 Task: Find connections with filter location Passo Fundo with filter topic #marketing with filter profile language Potuguese with filter current company Herbalife International India Pvt. Ltd. with filter school National Institute of Fashion Technology Delhi with filter industry Wholesale with filter service category Search Engine Marketing (SEM) with filter keywords title Beautician
Action: Mouse moved to (145, 371)
Screenshot: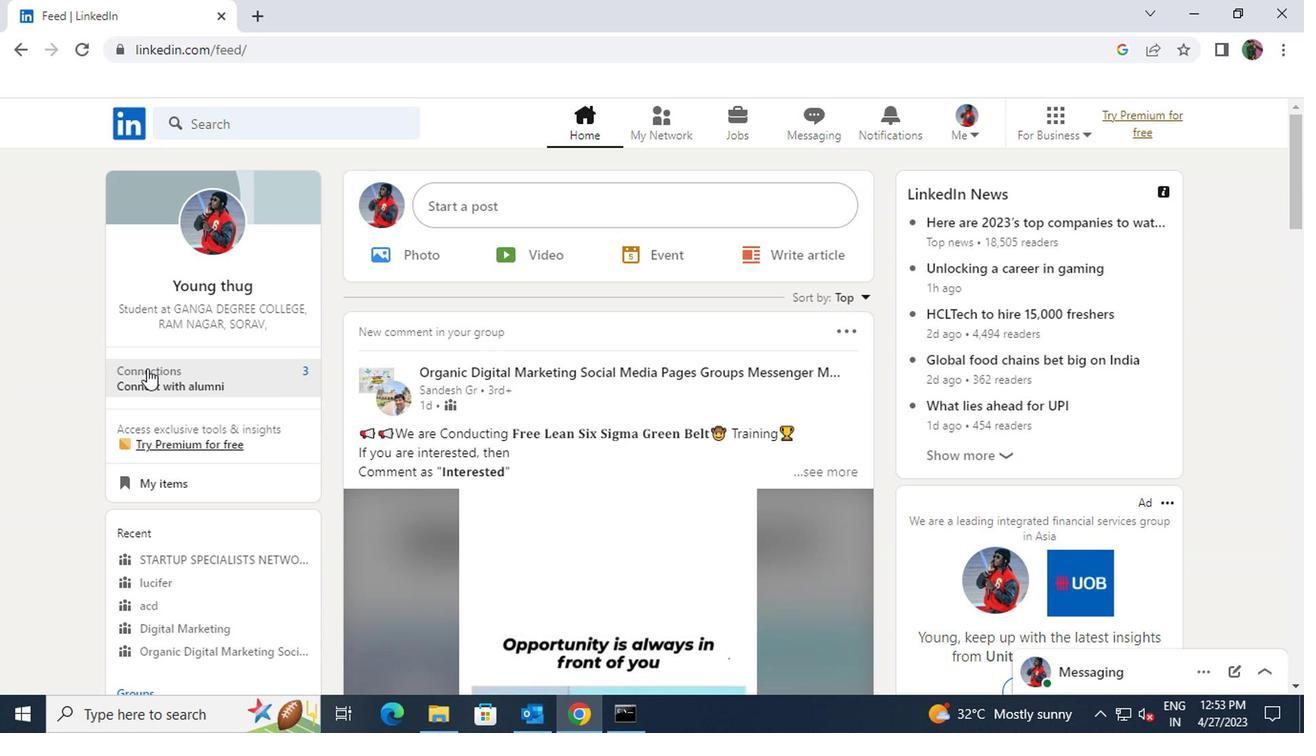 
Action: Mouse pressed left at (145, 371)
Screenshot: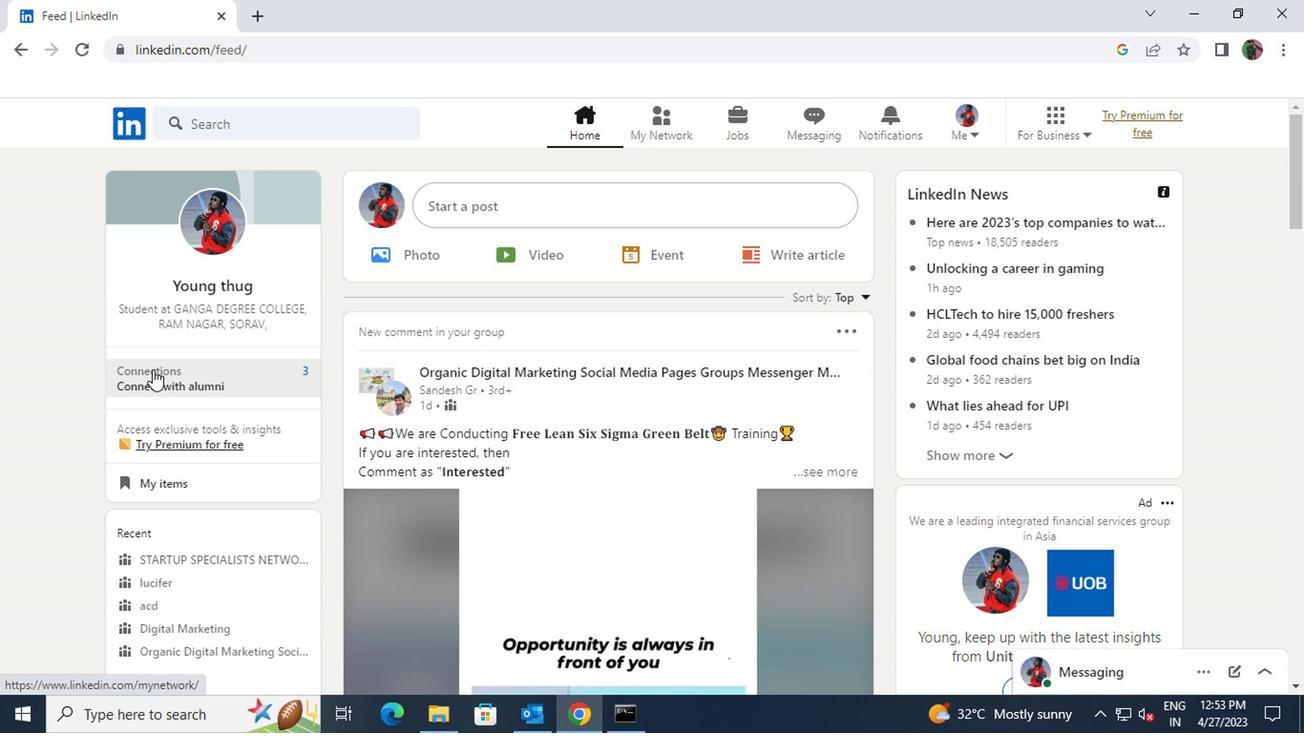 
Action: Mouse moved to (306, 234)
Screenshot: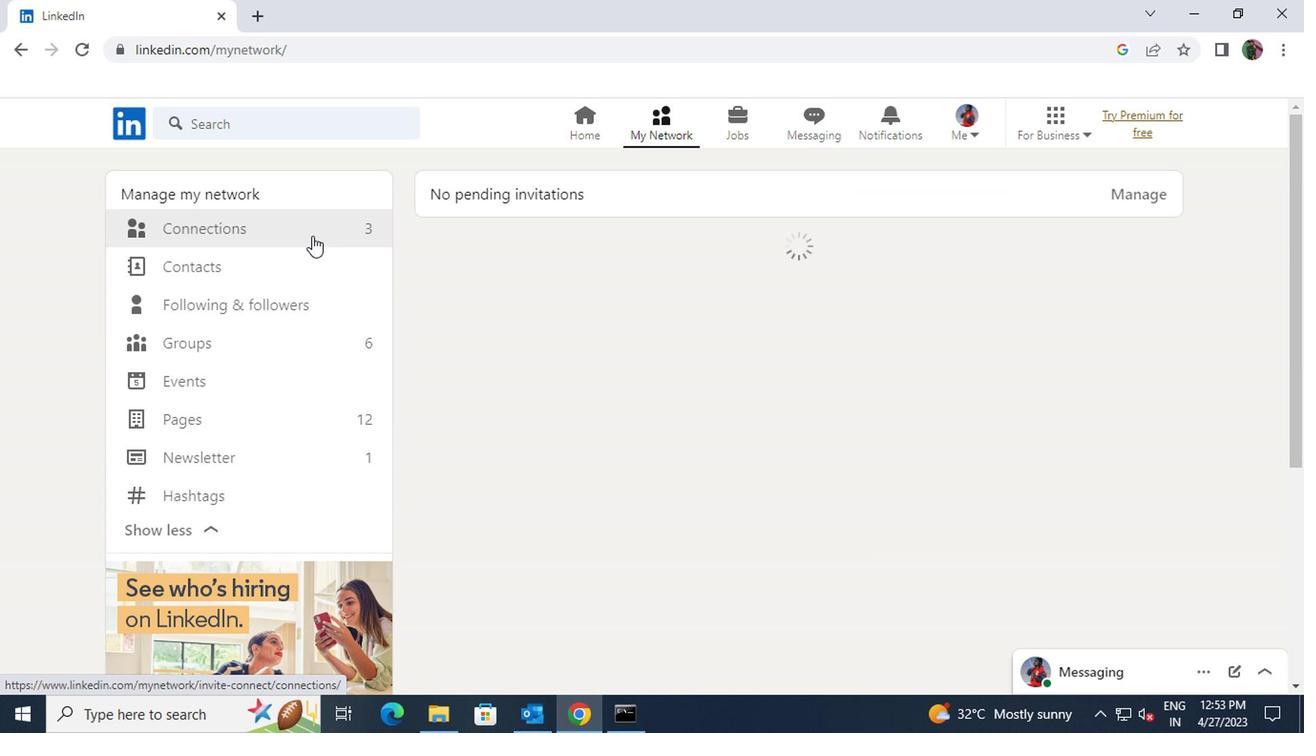 
Action: Mouse pressed left at (306, 234)
Screenshot: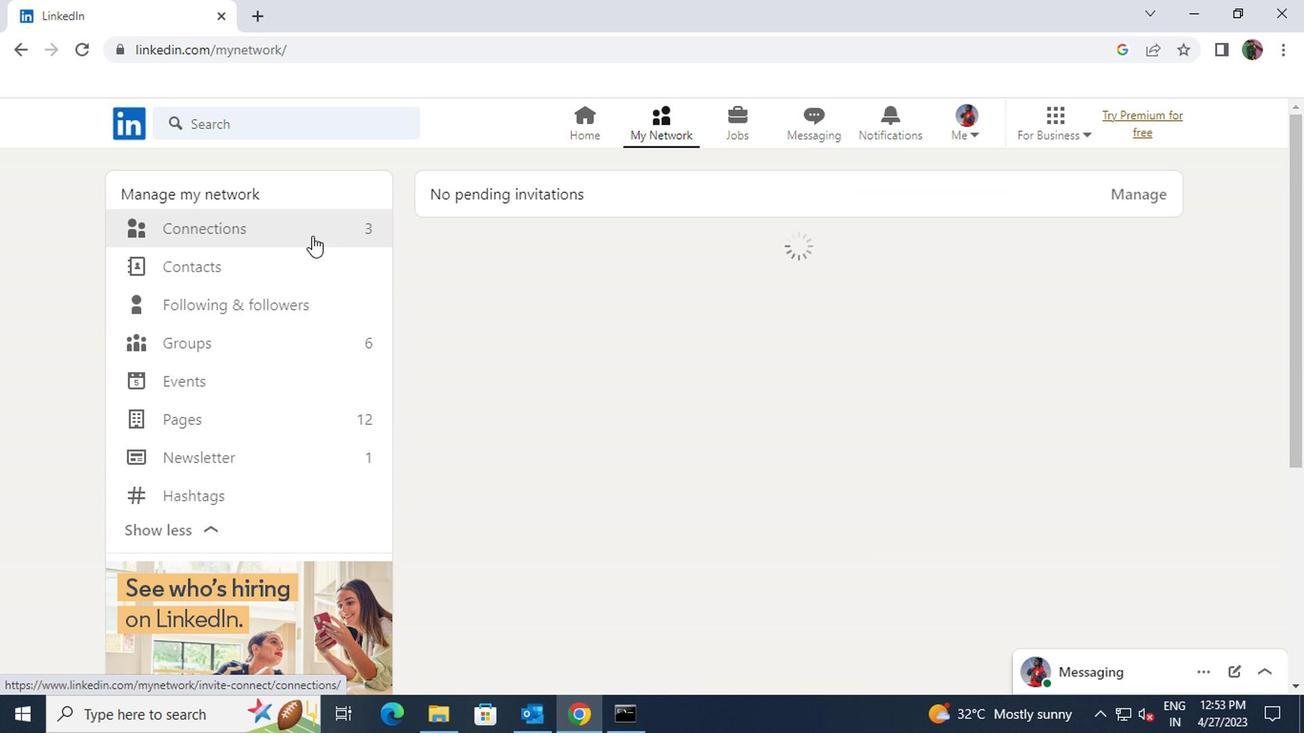 
Action: Mouse moved to (795, 230)
Screenshot: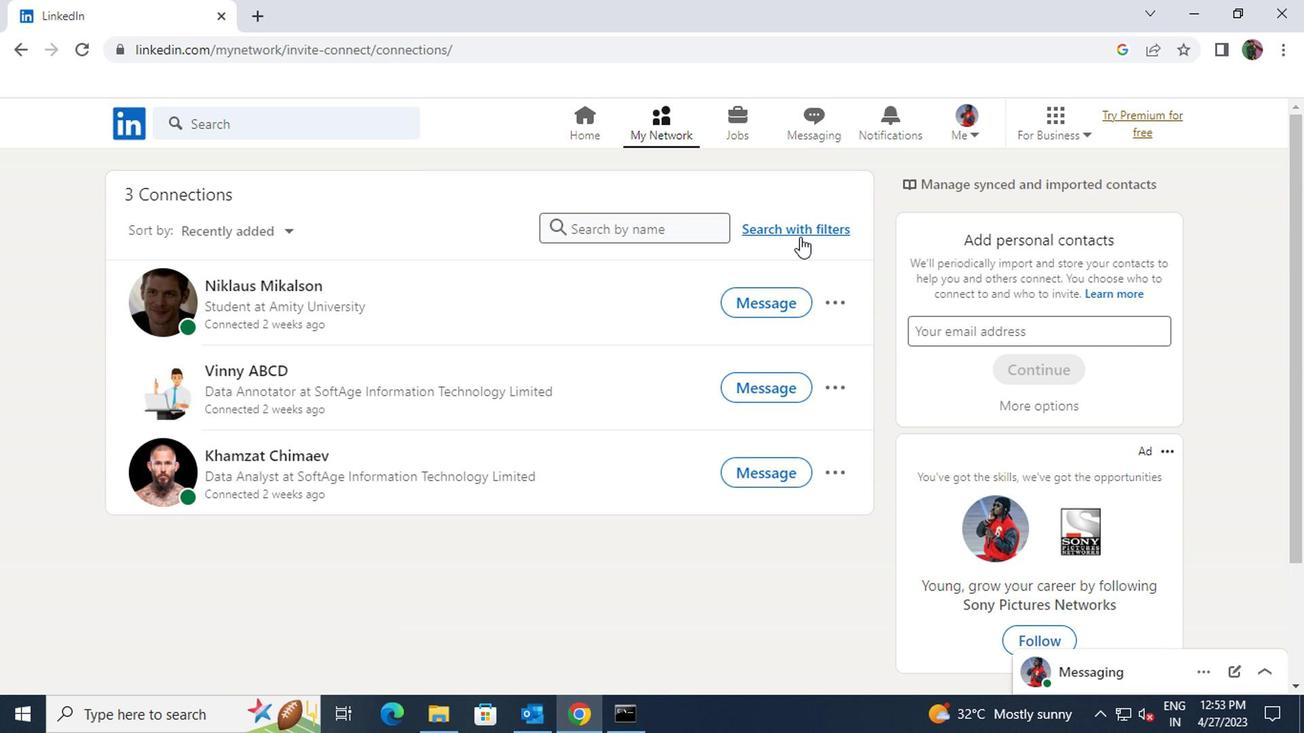 
Action: Mouse pressed left at (795, 230)
Screenshot: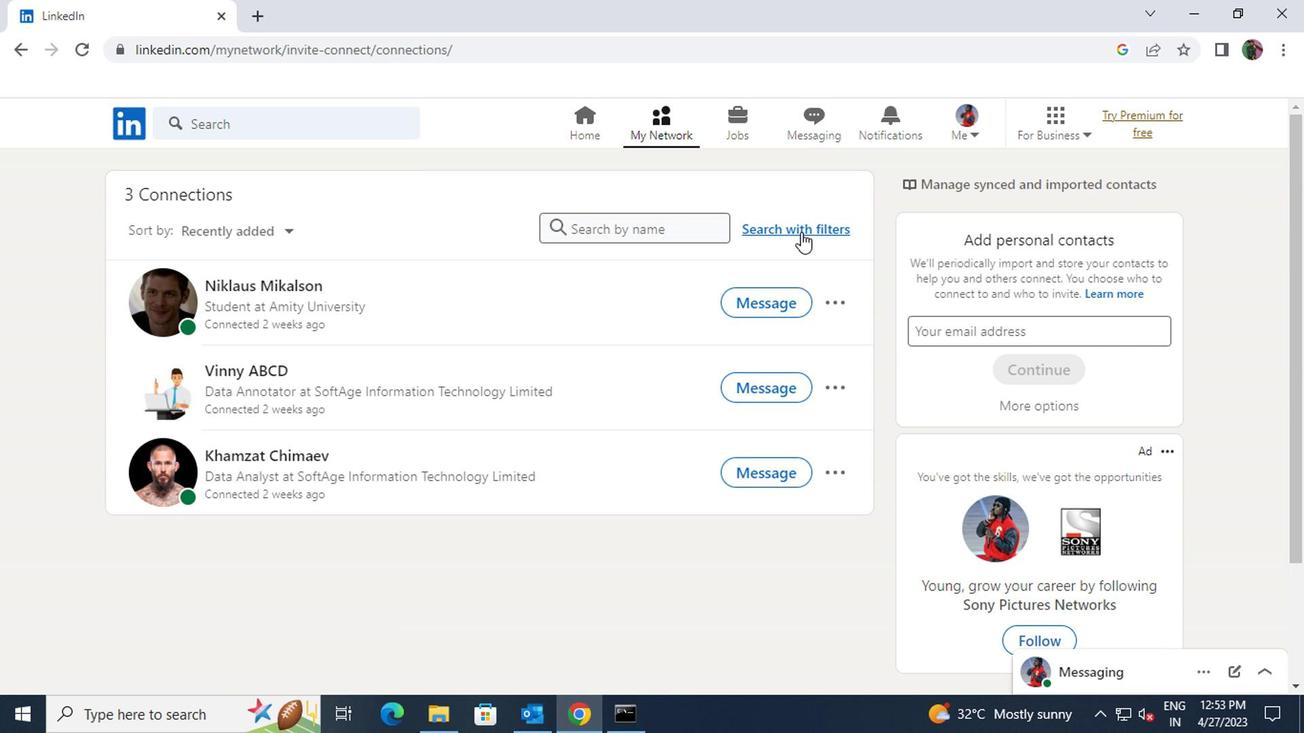 
Action: Mouse moved to (714, 173)
Screenshot: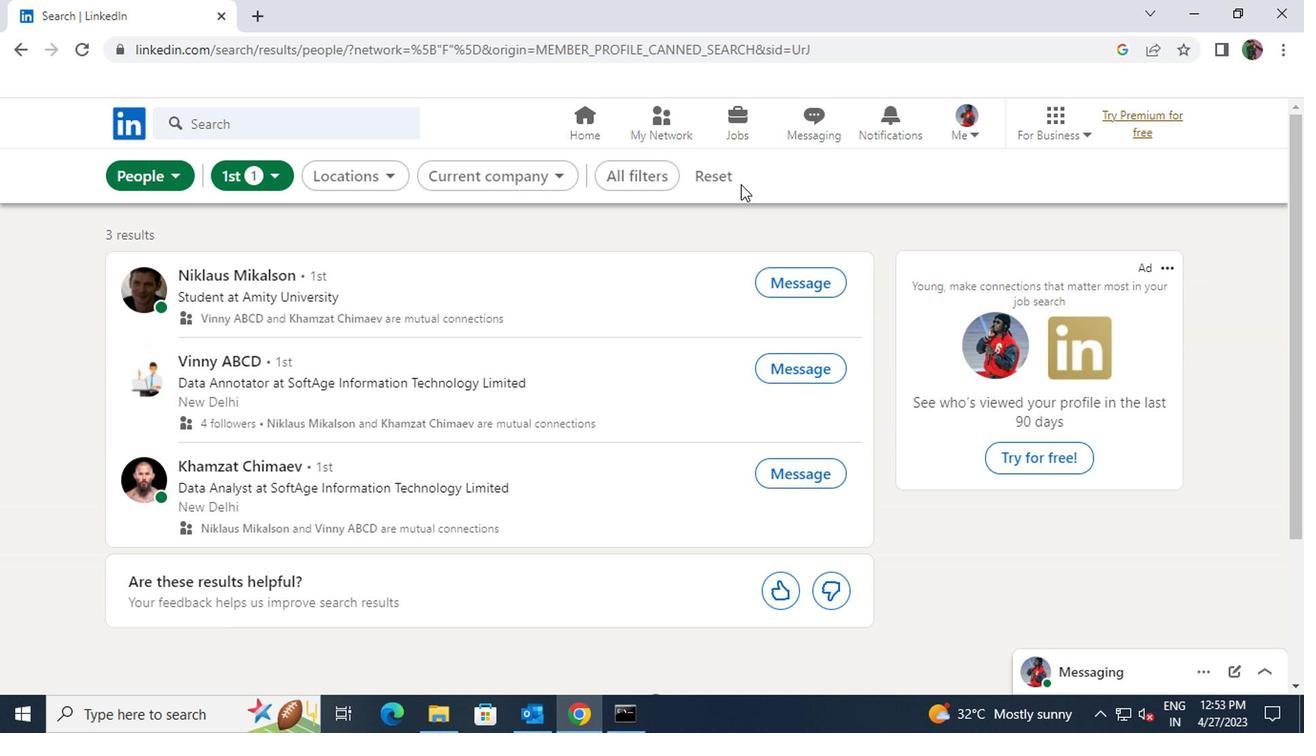 
Action: Mouse pressed left at (714, 173)
Screenshot: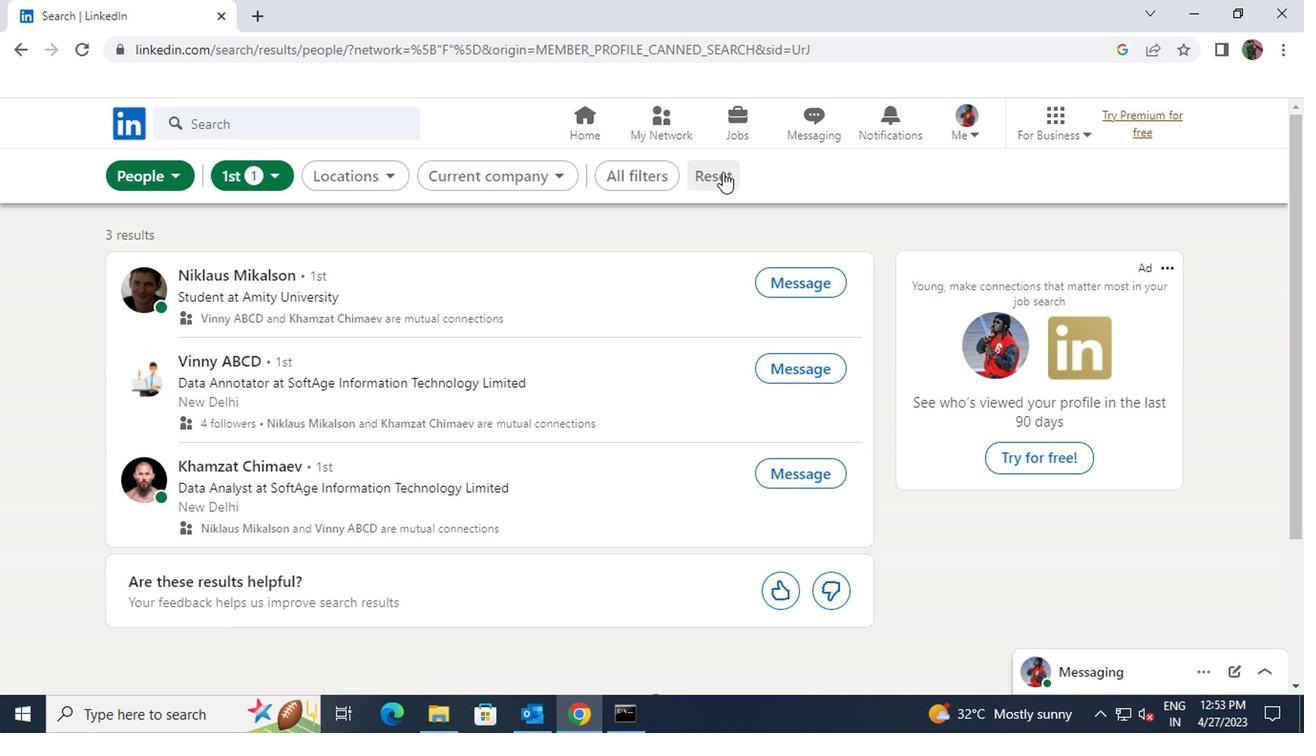 
Action: Mouse moved to (672, 171)
Screenshot: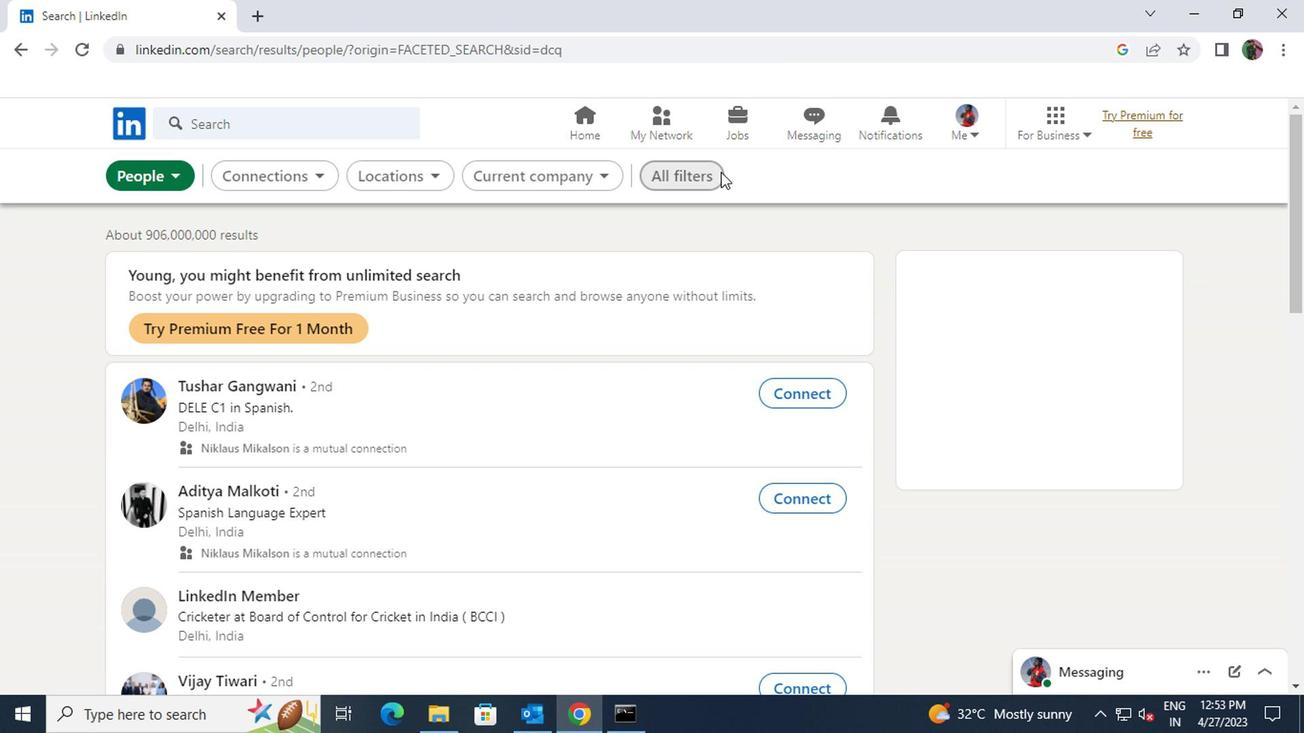 
Action: Mouse pressed left at (672, 171)
Screenshot: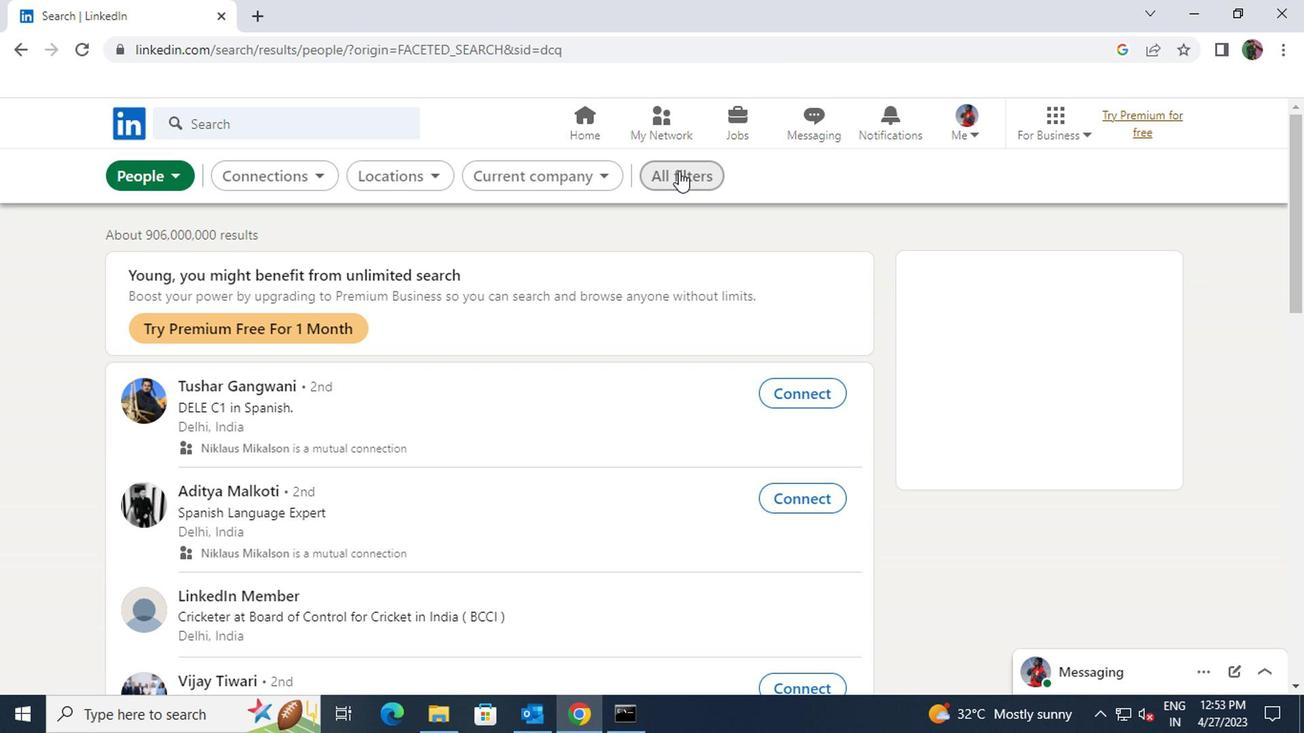 
Action: Mouse moved to (922, 397)
Screenshot: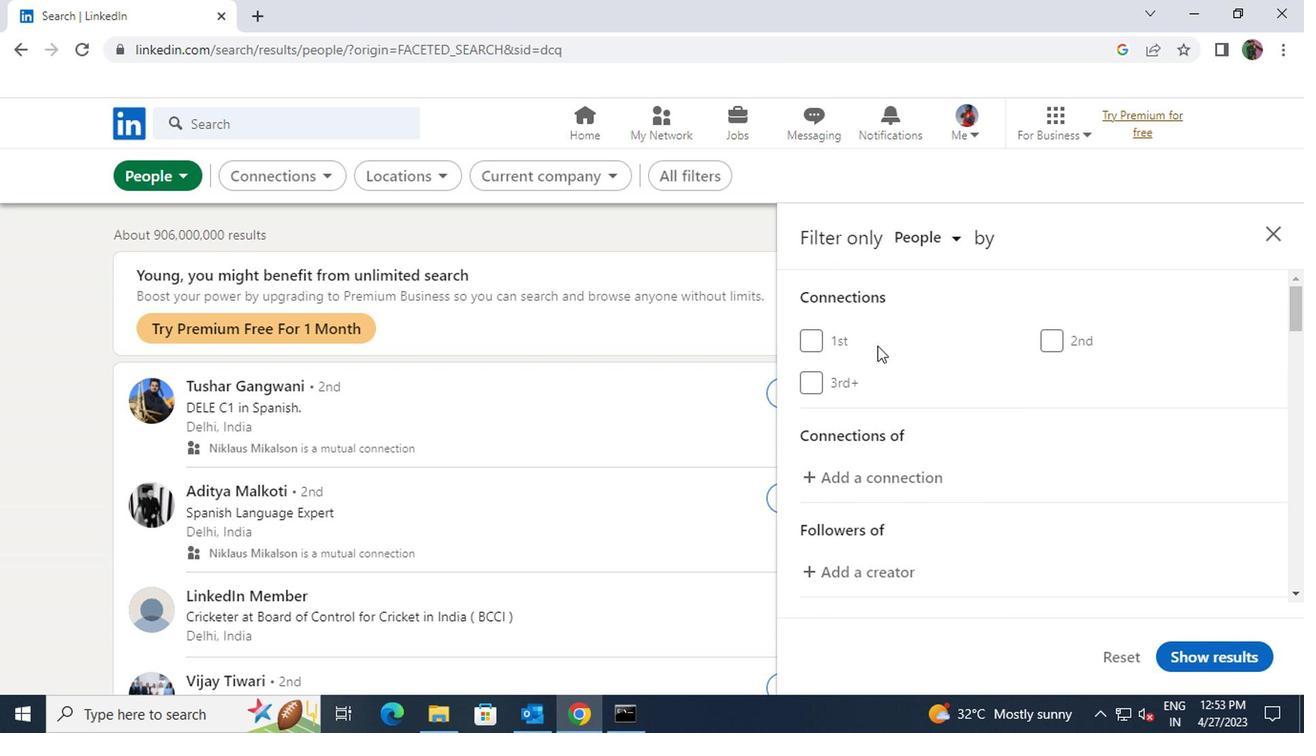 
Action: Mouse scrolled (922, 396) with delta (0, -1)
Screenshot: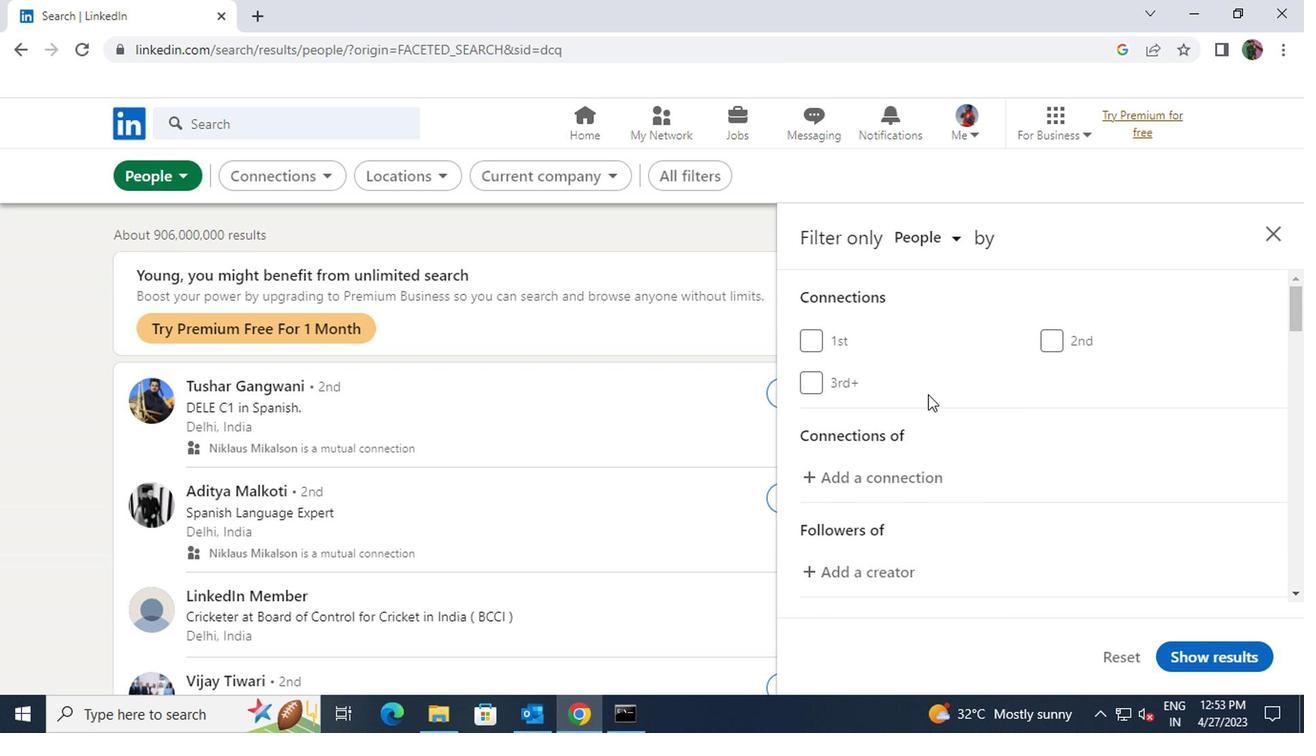
Action: Mouse scrolled (922, 396) with delta (0, -1)
Screenshot: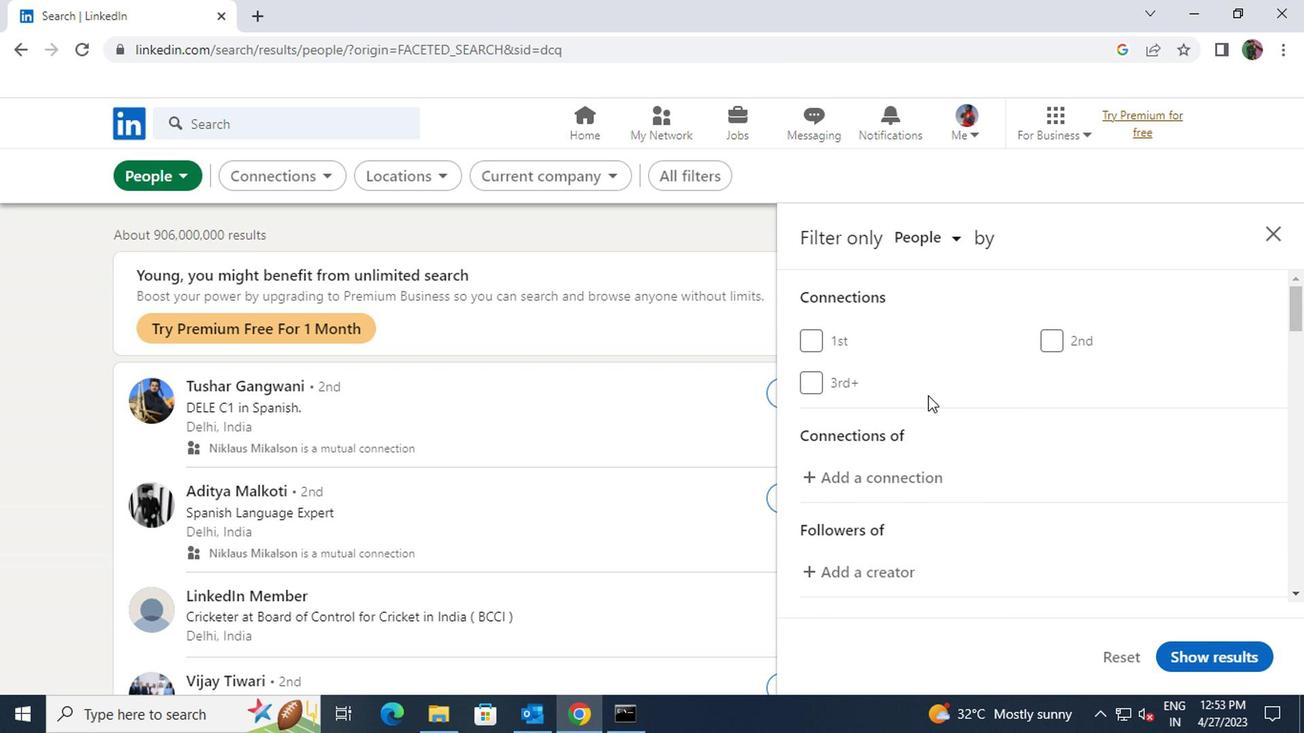 
Action: Mouse scrolled (922, 396) with delta (0, -1)
Screenshot: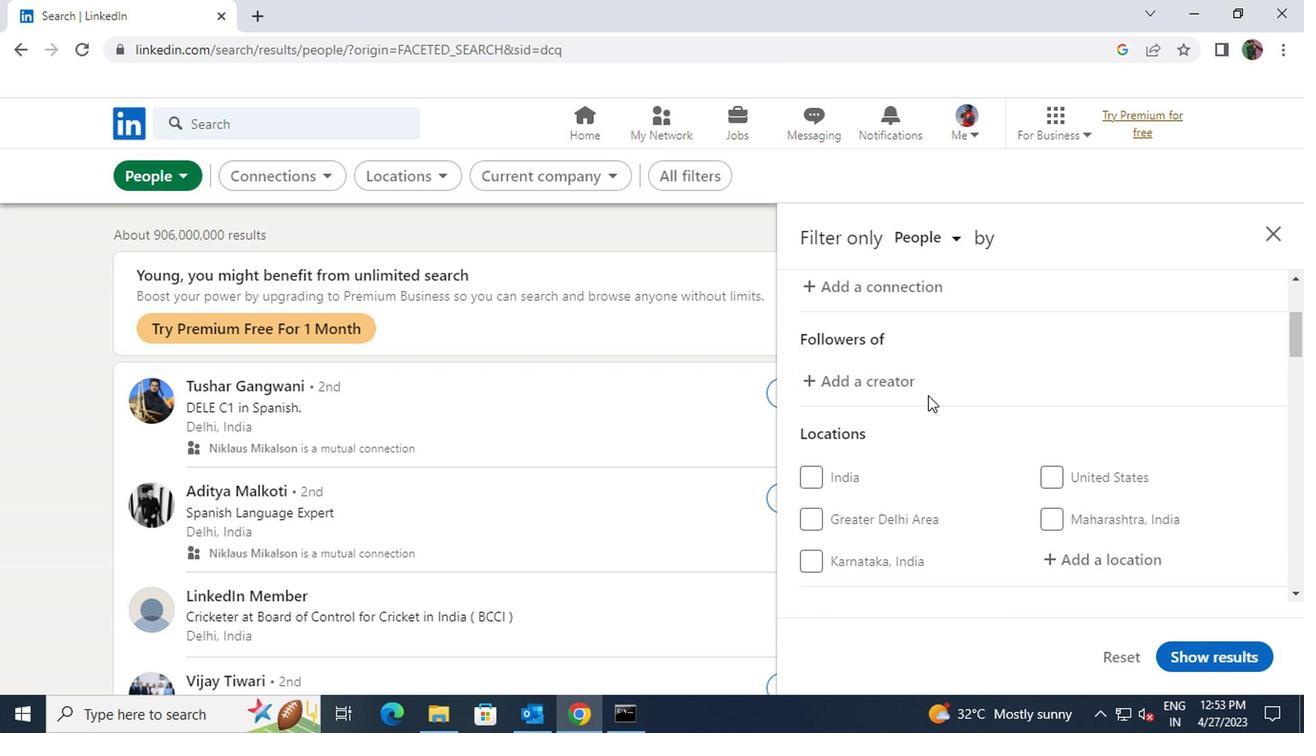 
Action: Mouse moved to (1061, 461)
Screenshot: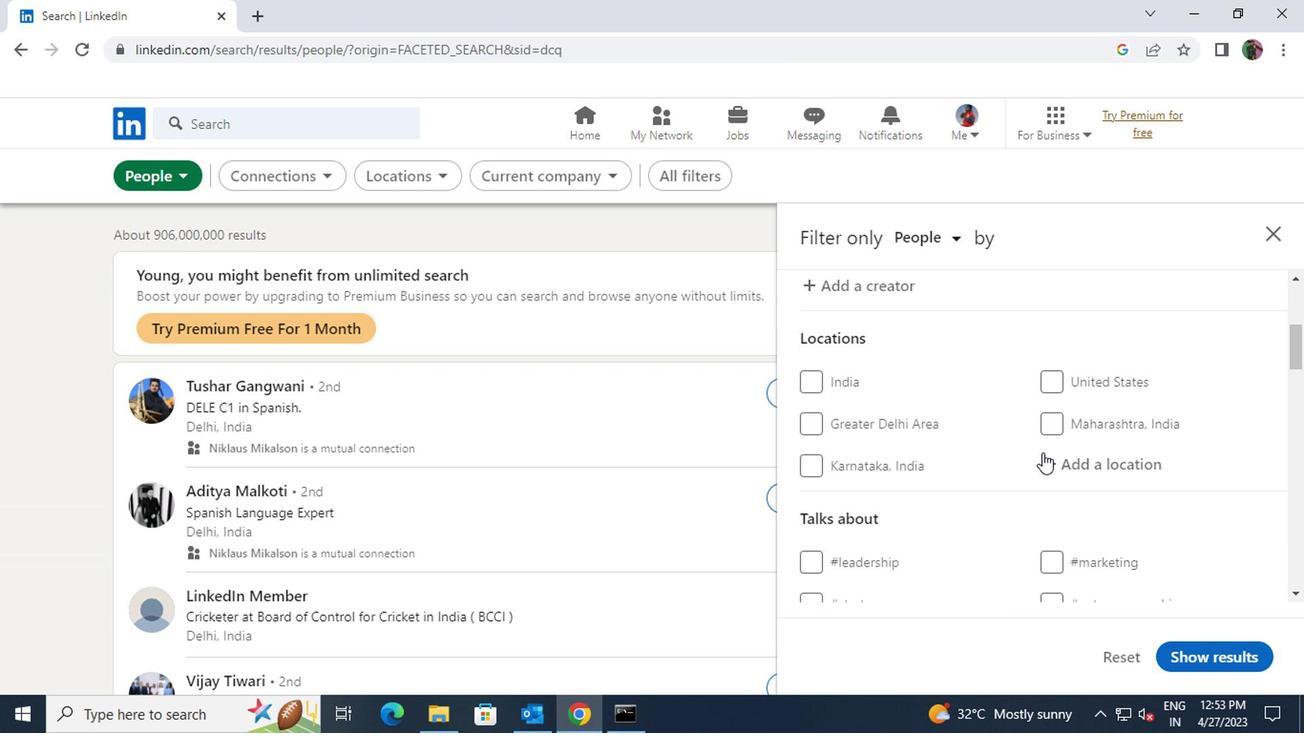 
Action: Mouse pressed left at (1061, 461)
Screenshot: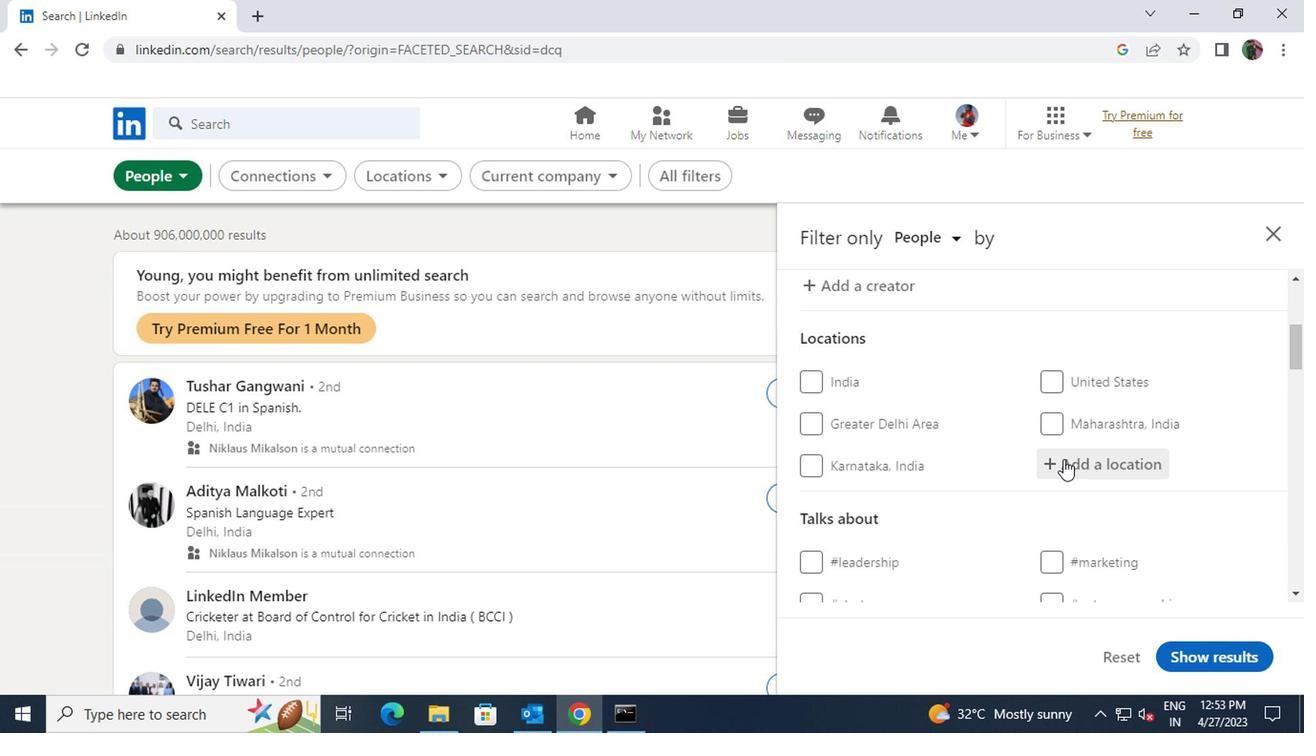 
Action: Key pressed <Key.shift>PASSO<Key.space>FUNDO
Screenshot: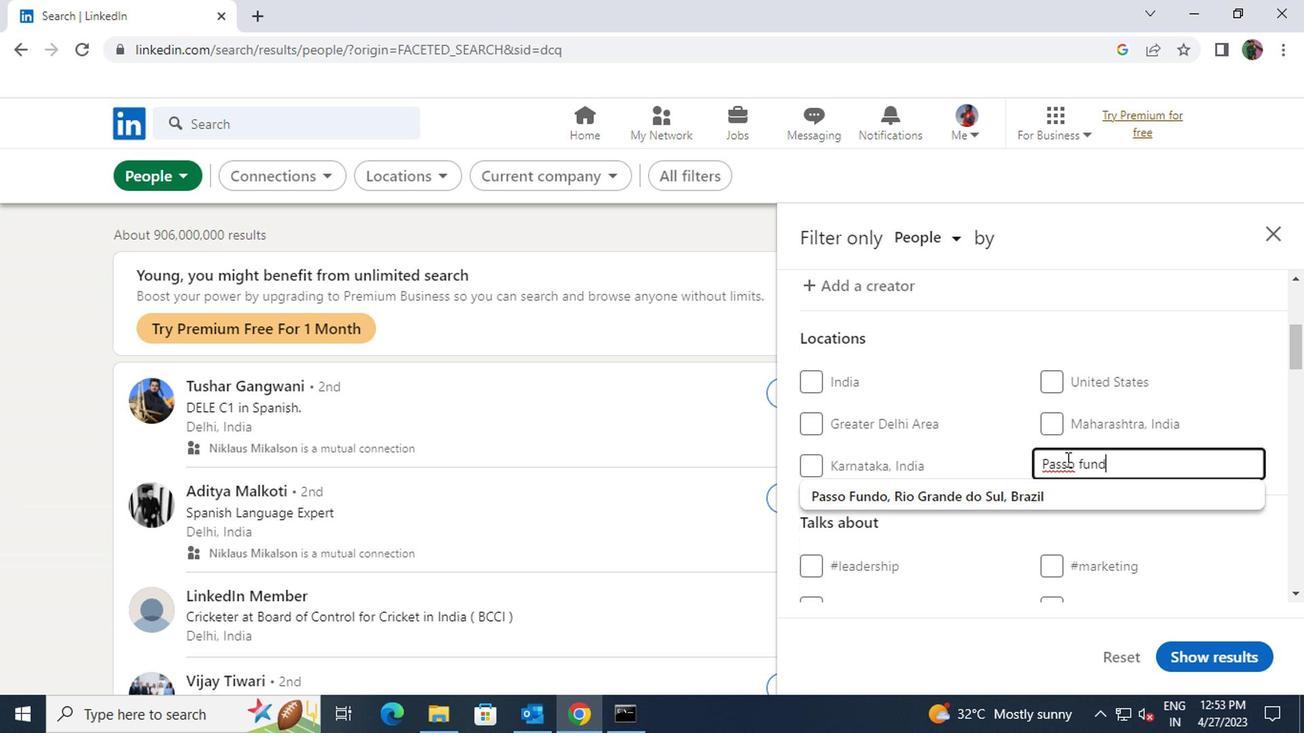 
Action: Mouse moved to (1061, 490)
Screenshot: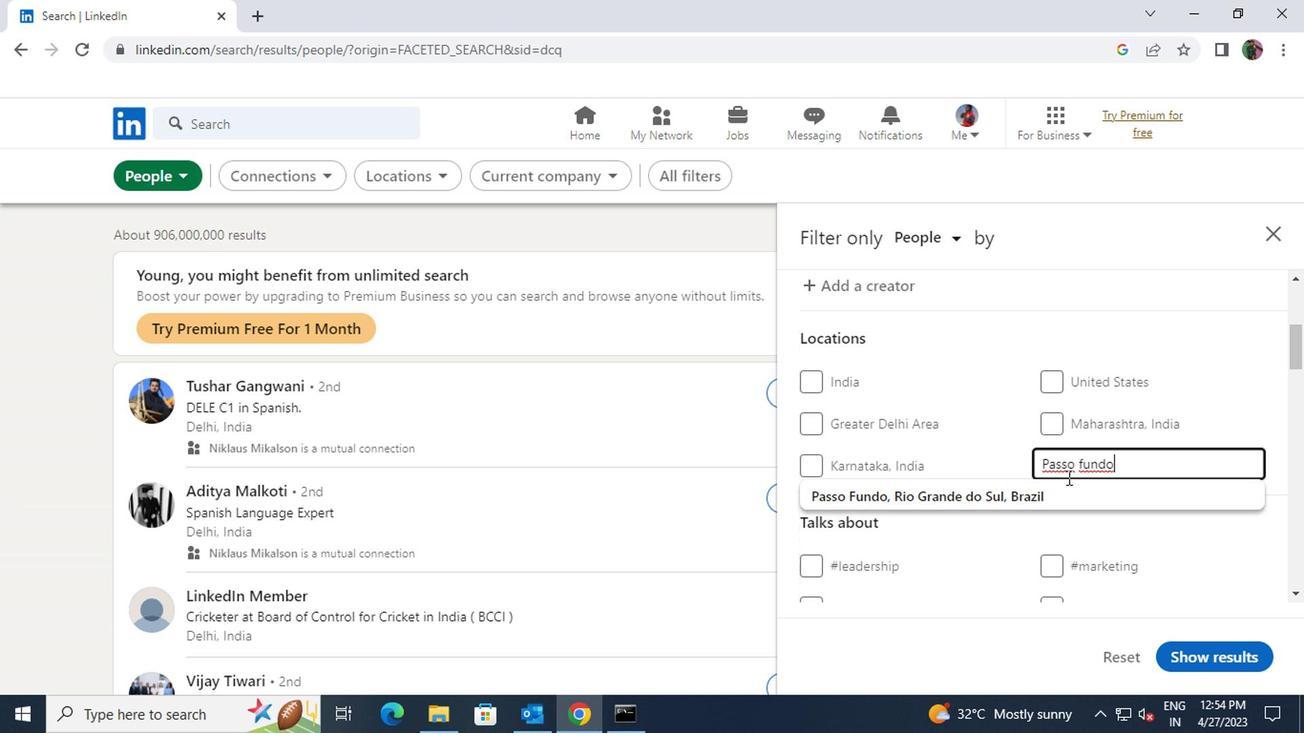 
Action: Mouse pressed left at (1061, 490)
Screenshot: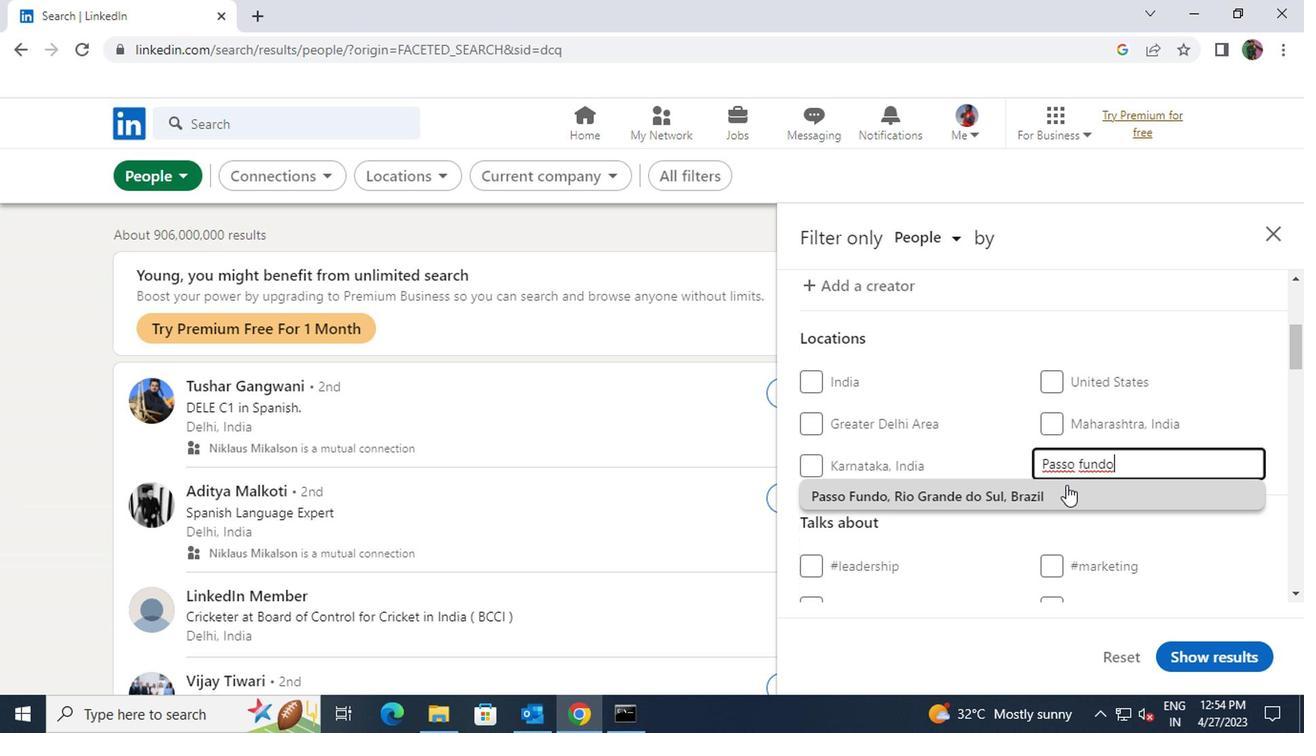 
Action: Mouse scrolled (1061, 489) with delta (0, -1)
Screenshot: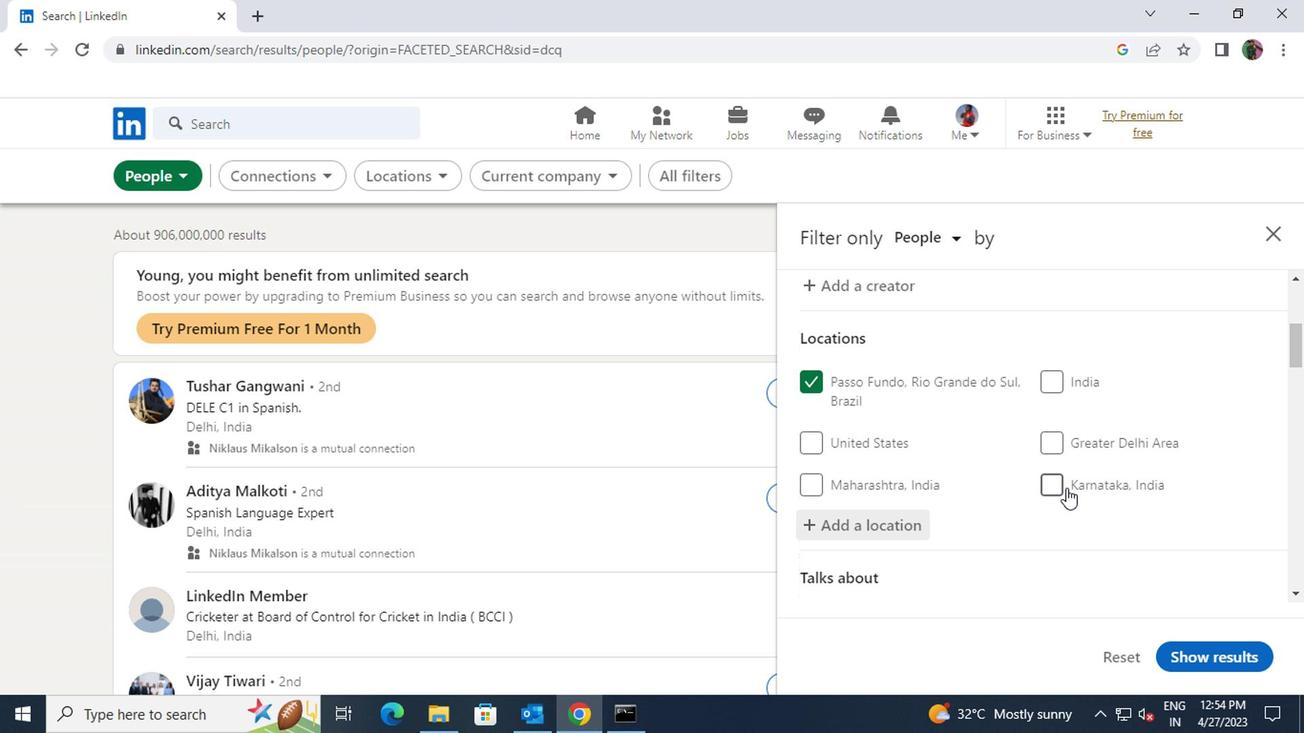
Action: Mouse scrolled (1061, 489) with delta (0, -1)
Screenshot: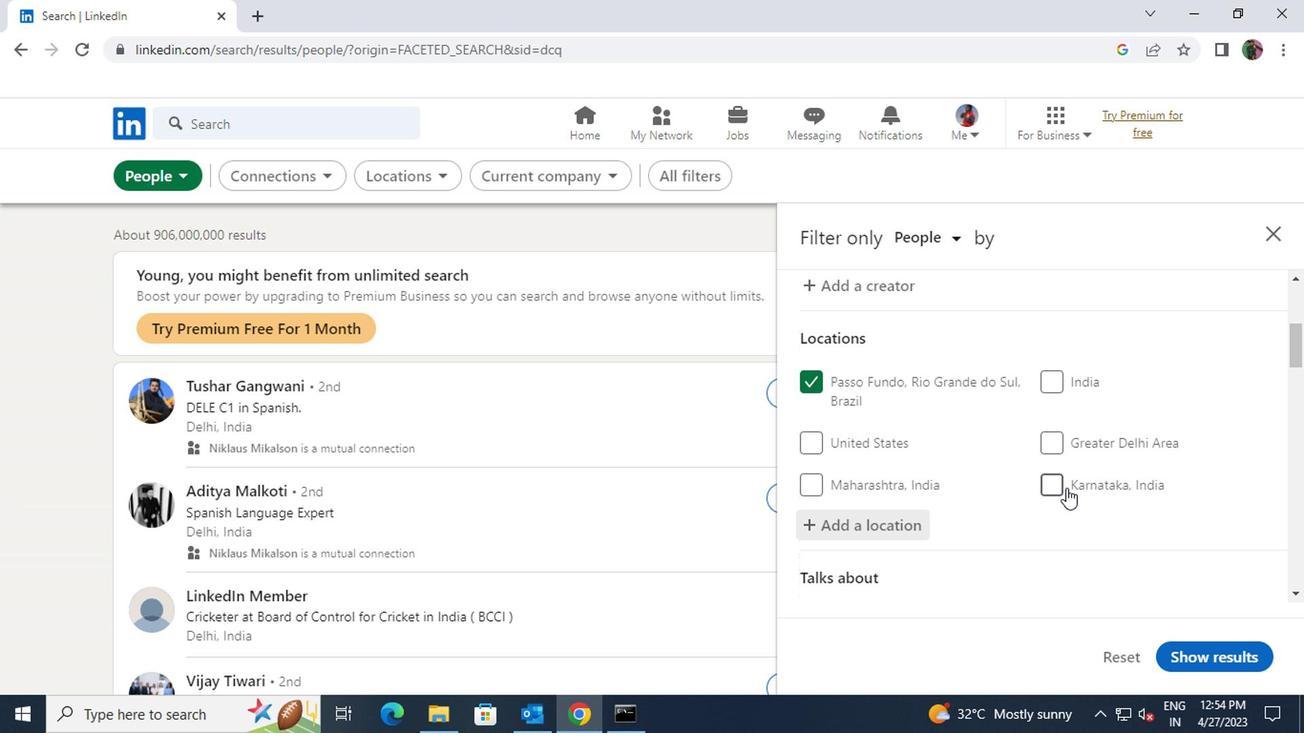 
Action: Mouse moved to (1067, 508)
Screenshot: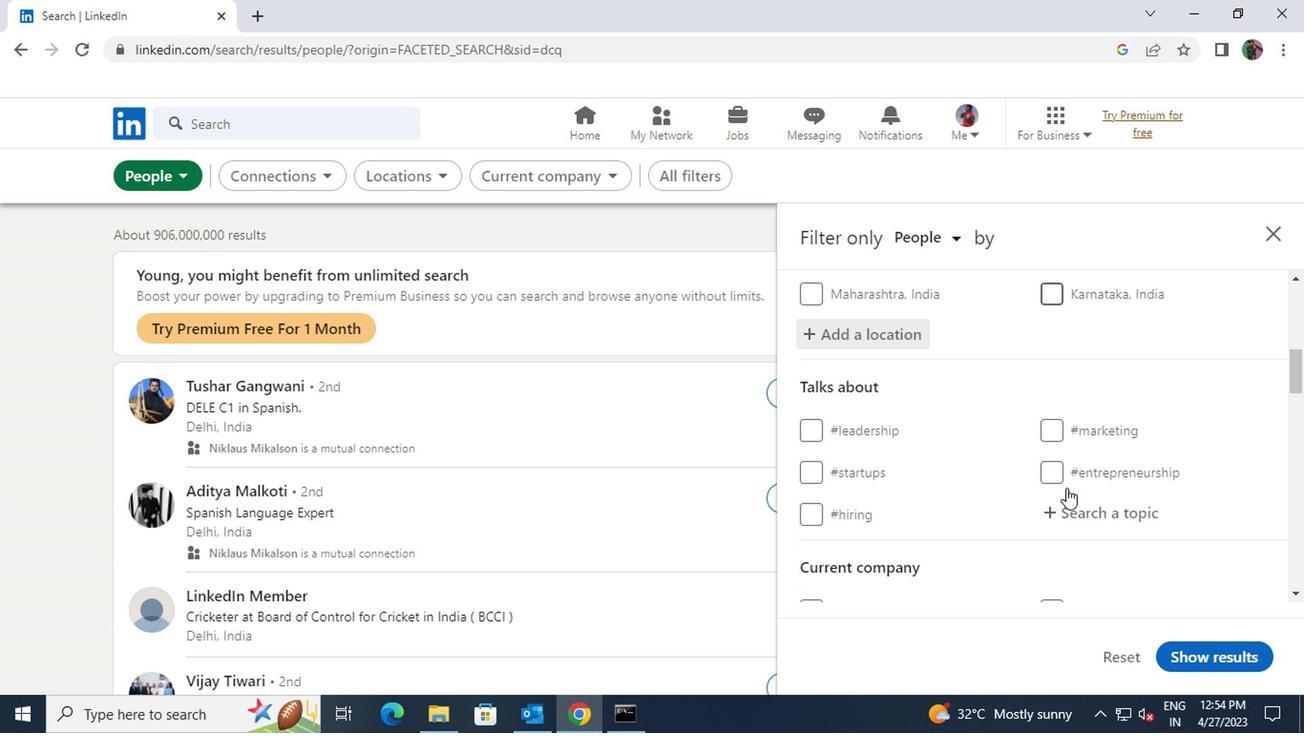 
Action: Mouse pressed left at (1067, 508)
Screenshot: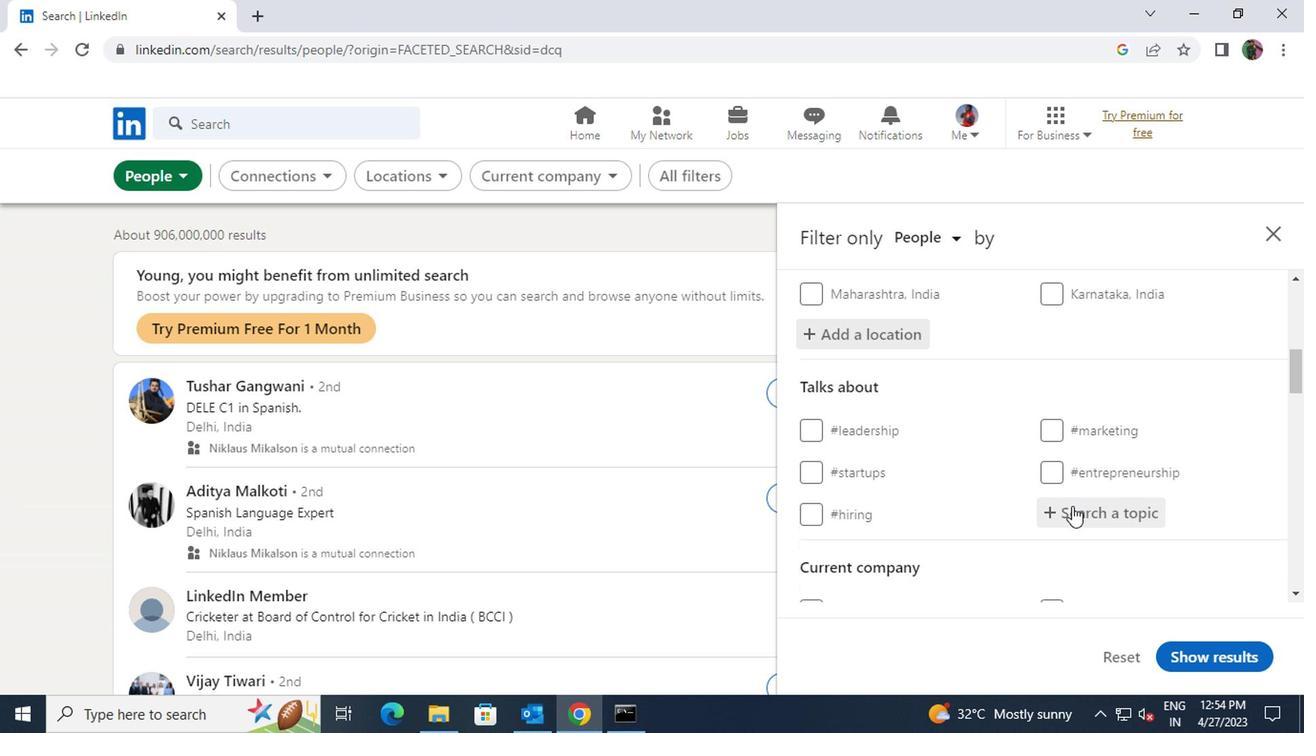 
Action: Key pressed <Key.shift><Key.shift><Key.shift>#MARKETING
Screenshot: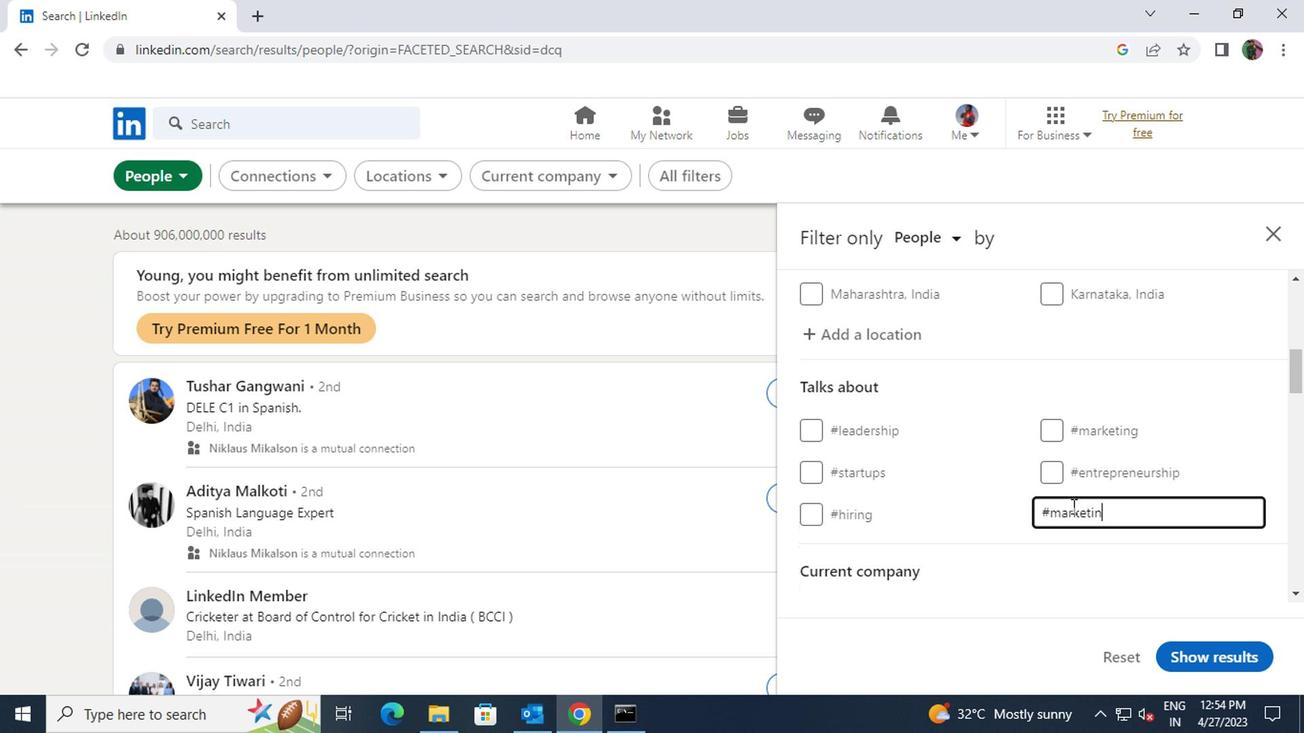 
Action: Mouse scrolled (1067, 507) with delta (0, 0)
Screenshot: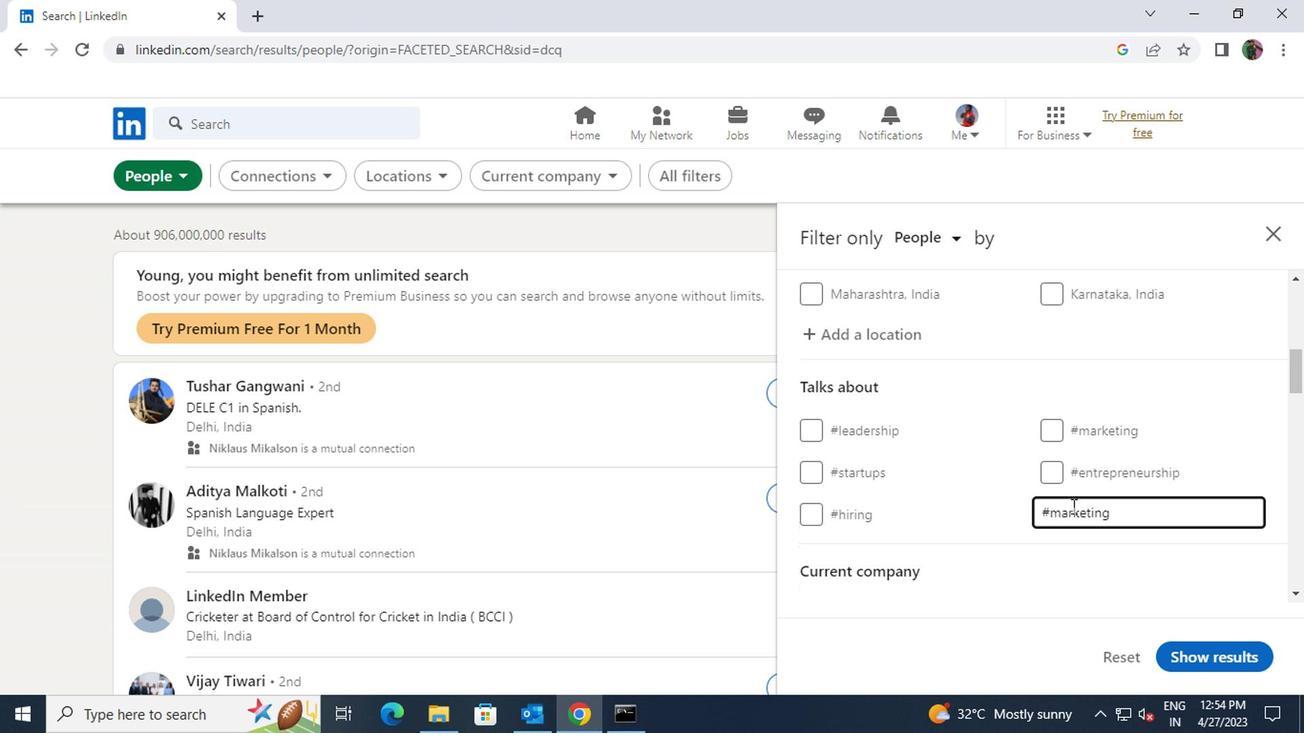 
Action: Mouse scrolled (1067, 507) with delta (0, 0)
Screenshot: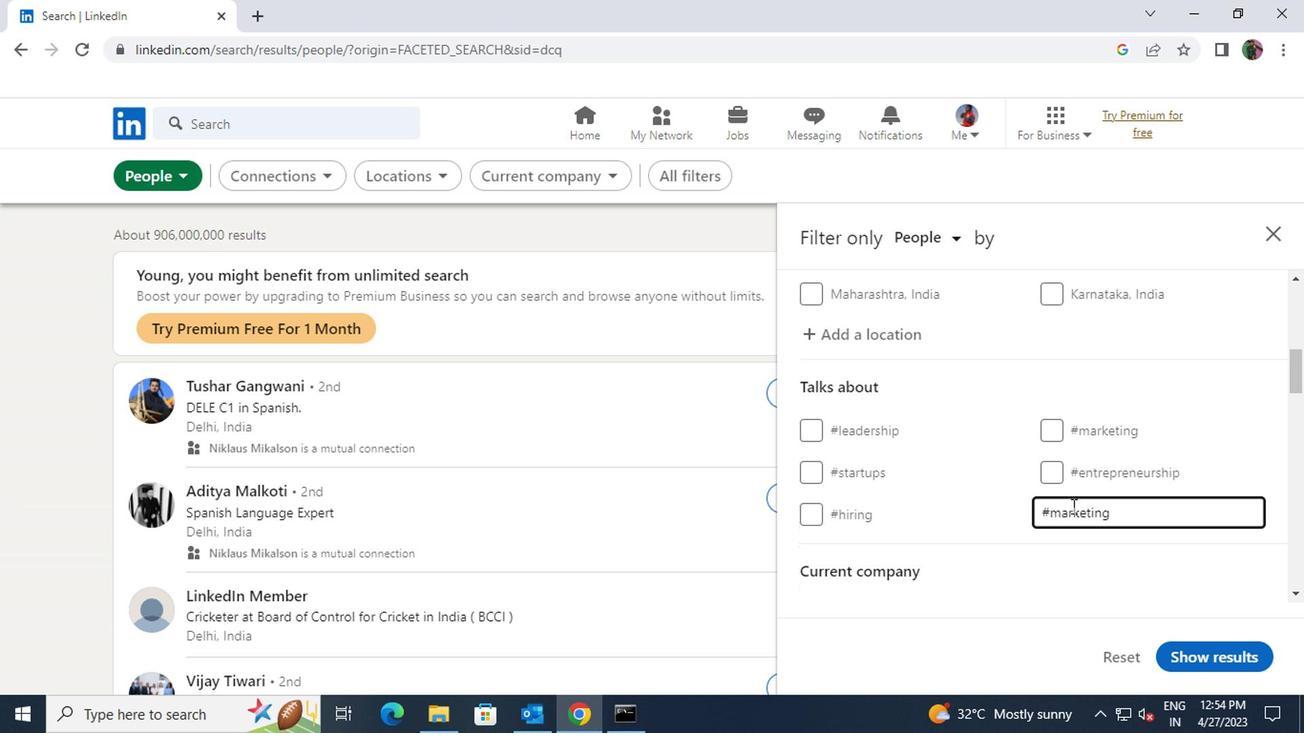 
Action: Mouse pressed left at (1067, 508)
Screenshot: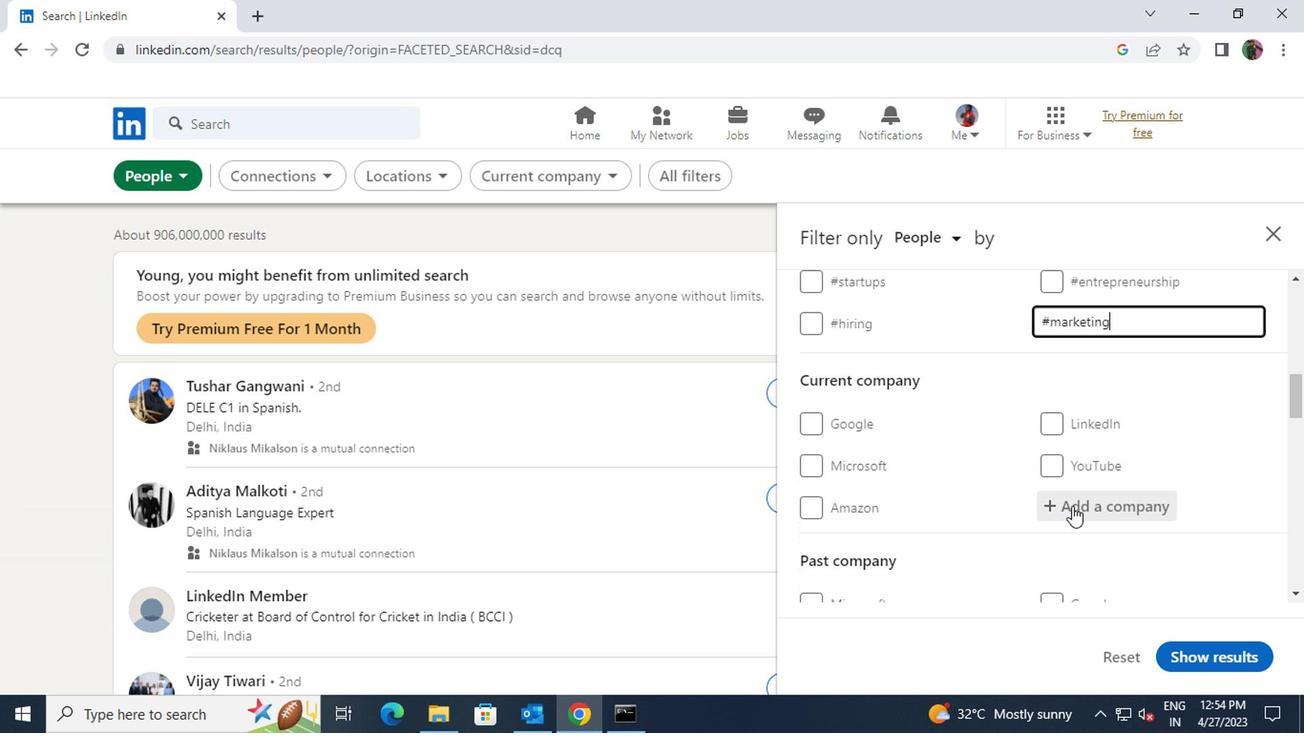 
Action: Key pressed <Key.shift>HERBALLIFE<Key.space>INTERNATIONAL<Key.space>PVT.LTD<Key.space>INDIA
Screenshot: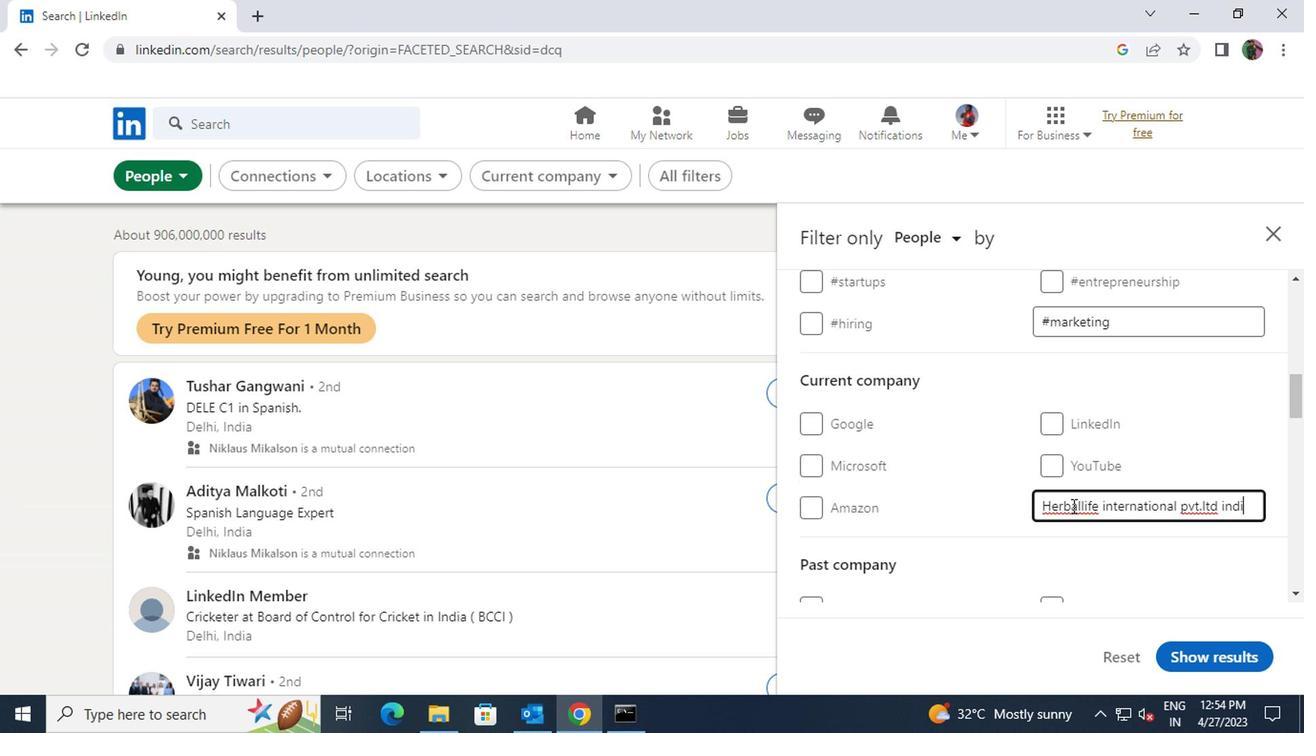 
Action: Mouse scrolled (1067, 507) with delta (0, 0)
Screenshot: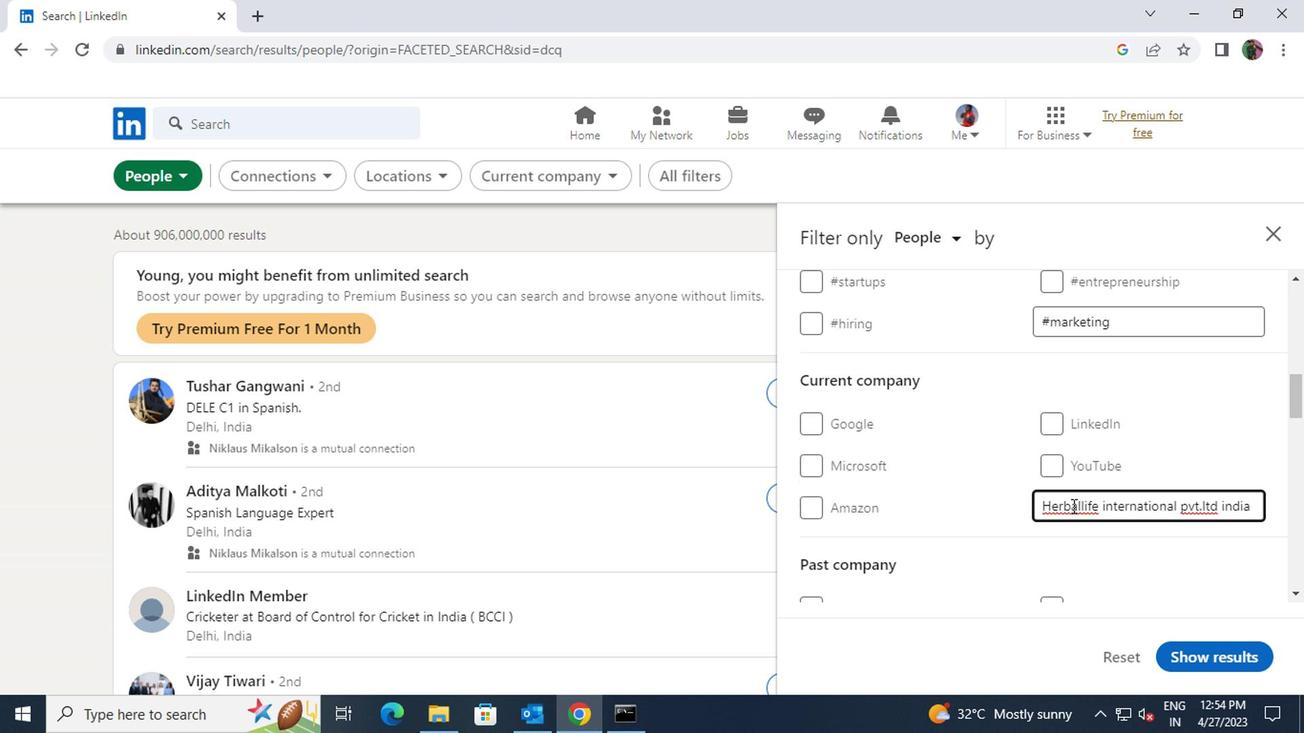 
Action: Mouse scrolled (1067, 507) with delta (0, 0)
Screenshot: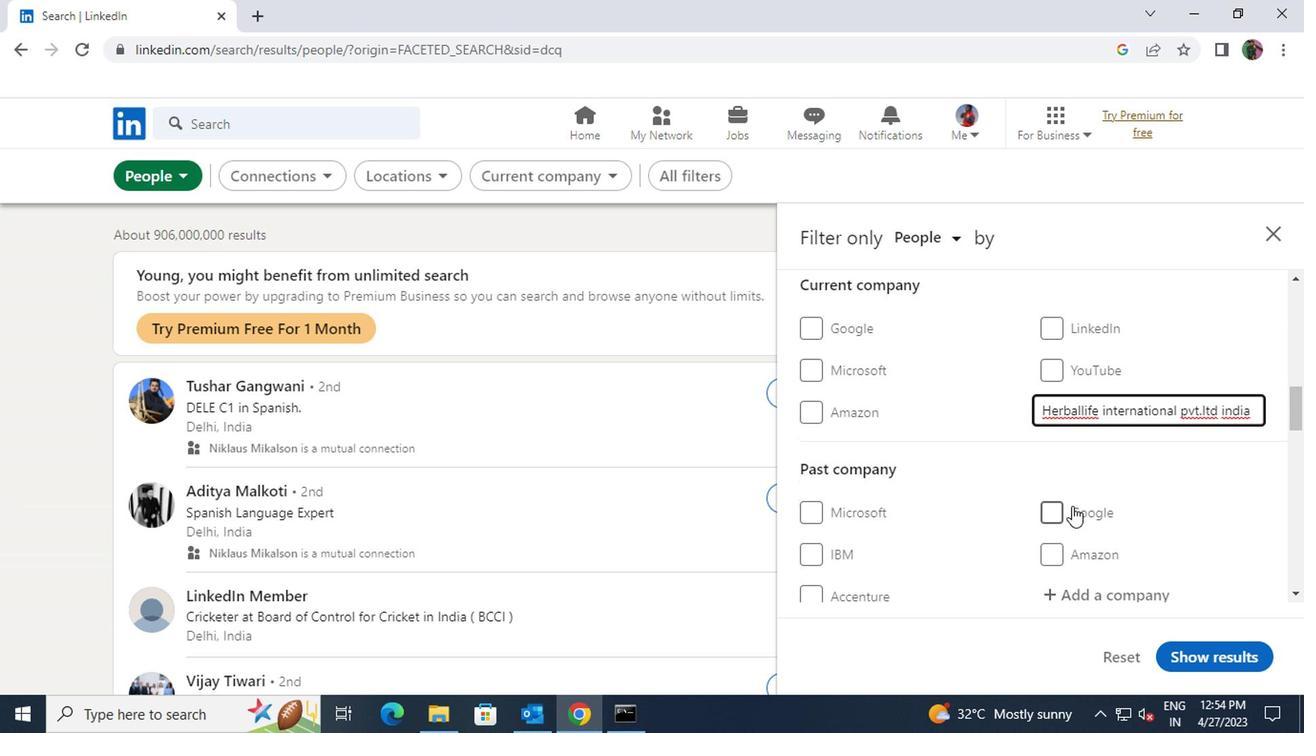 
Action: Mouse scrolled (1067, 507) with delta (0, 0)
Screenshot: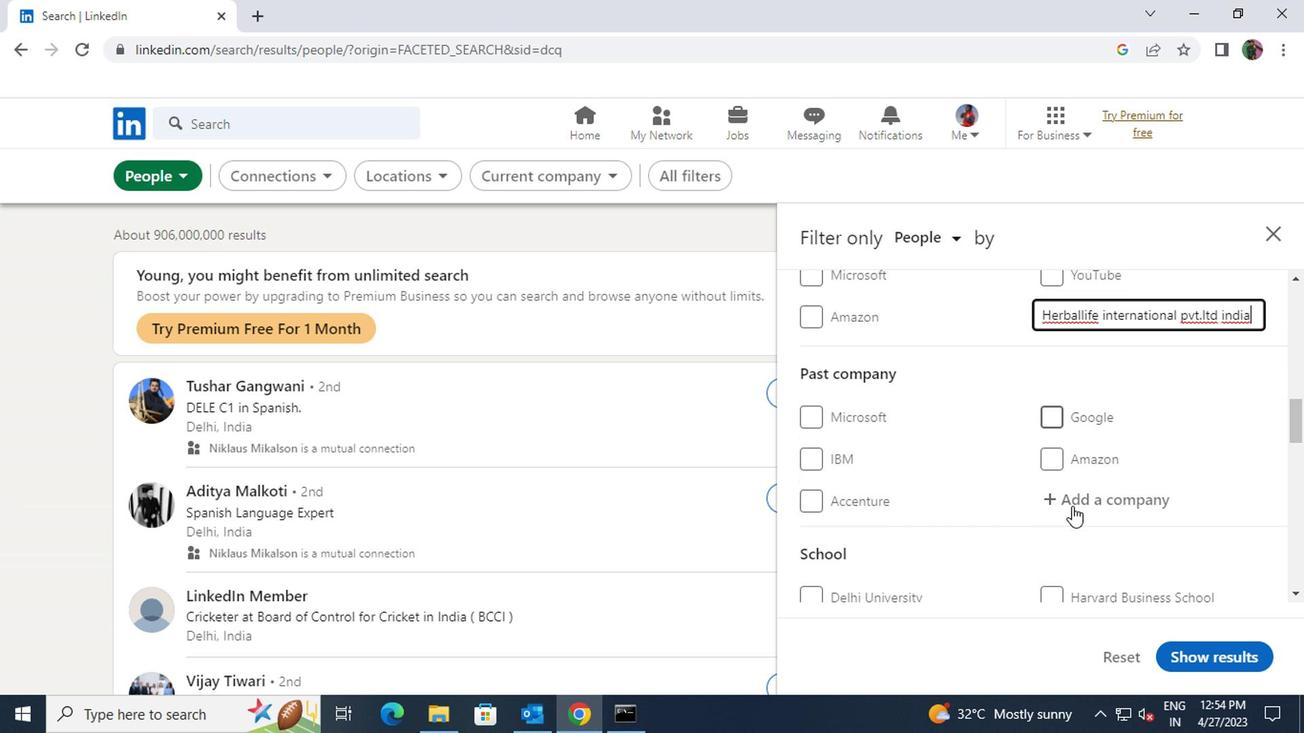 
Action: Mouse scrolled (1067, 507) with delta (0, 0)
Screenshot: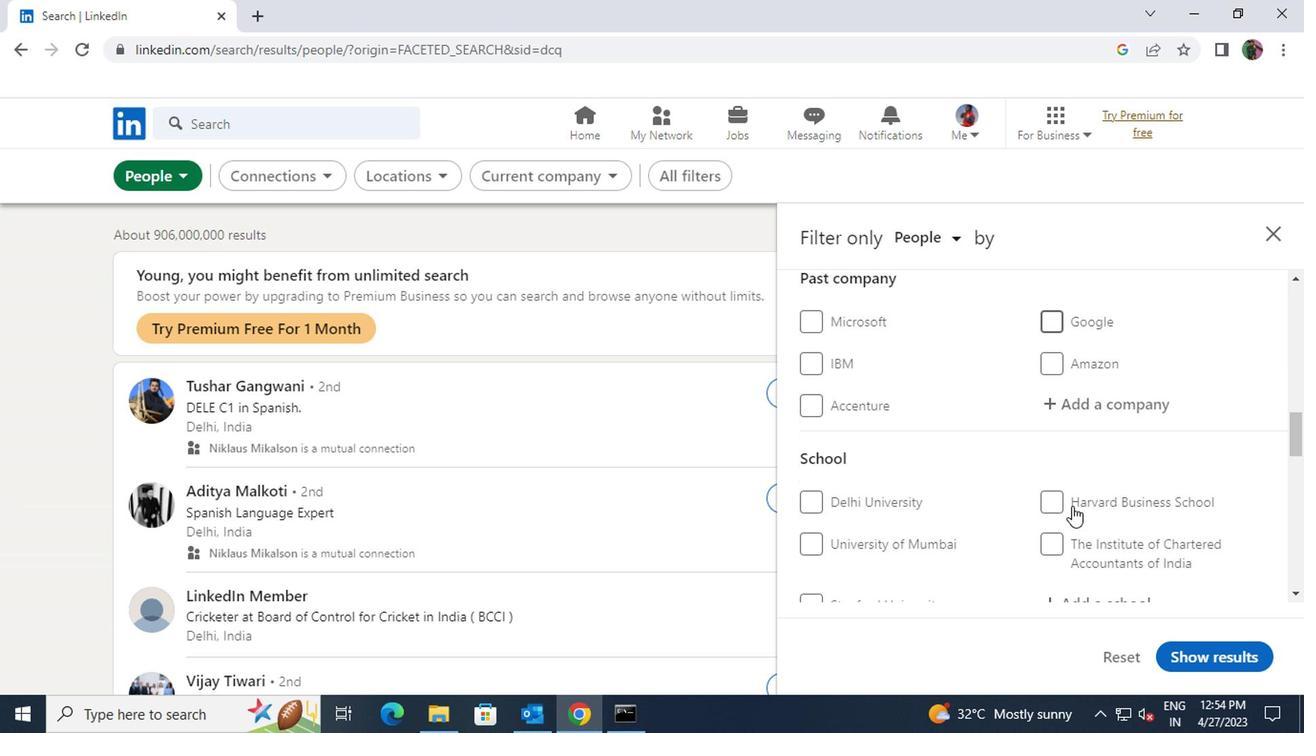 
Action: Mouse pressed left at (1067, 508)
Screenshot: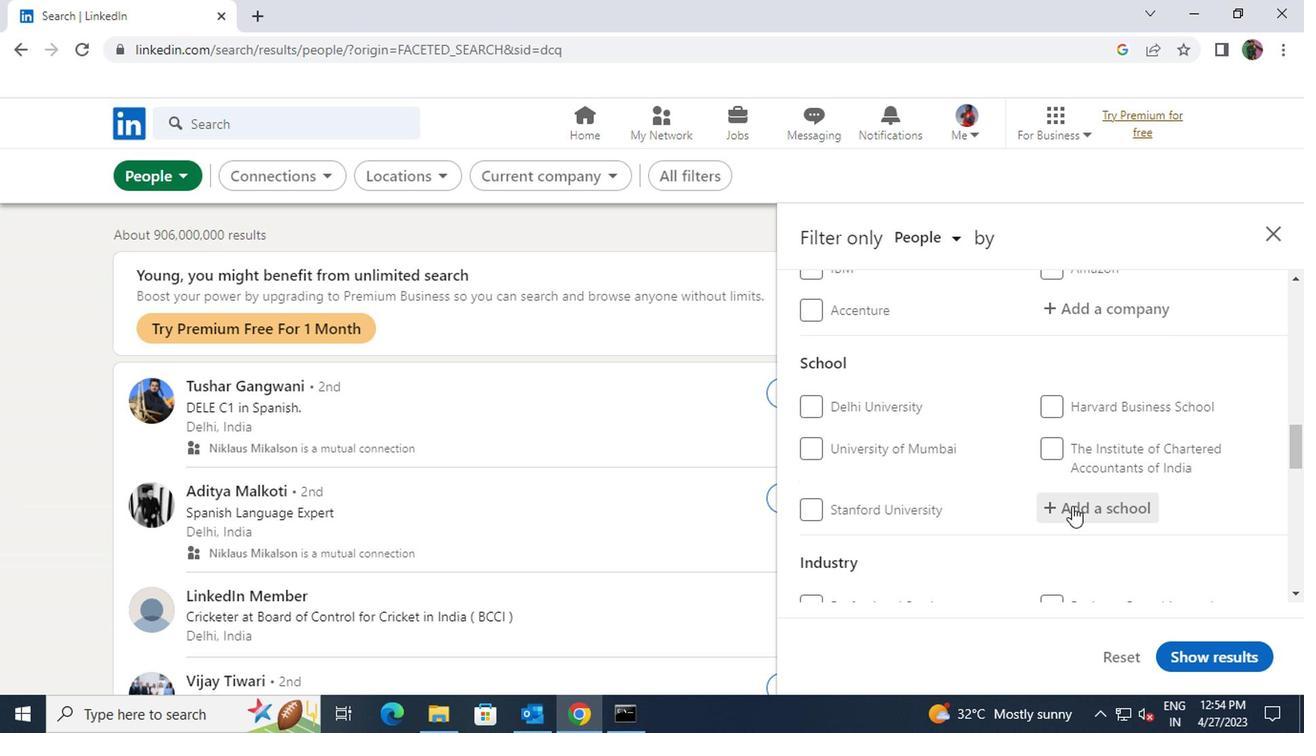 
Action: Key pressed <Key.shift>INSTITUTE<Key.space>OF<Key.space>FASHION<Key.space>AND<Key.space>BEATICIAN
Screenshot: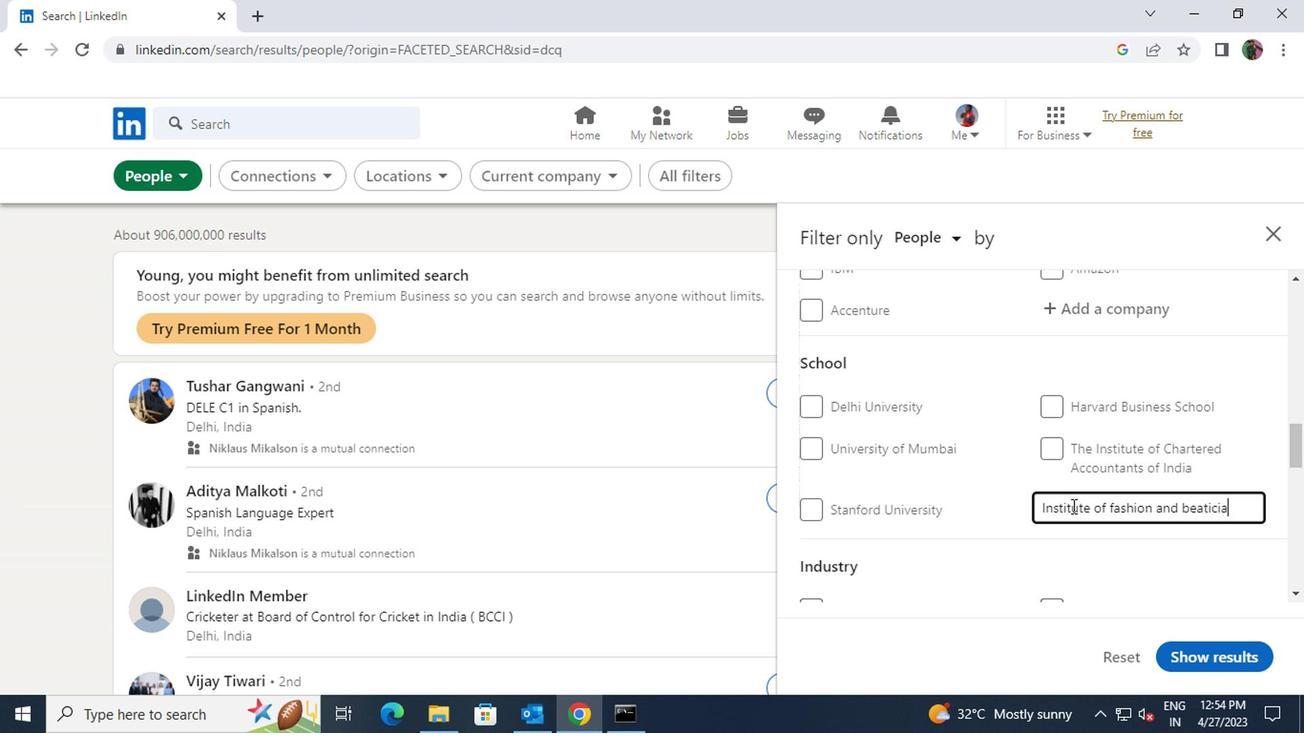 
Action: Mouse scrolled (1067, 507) with delta (0, 0)
Screenshot: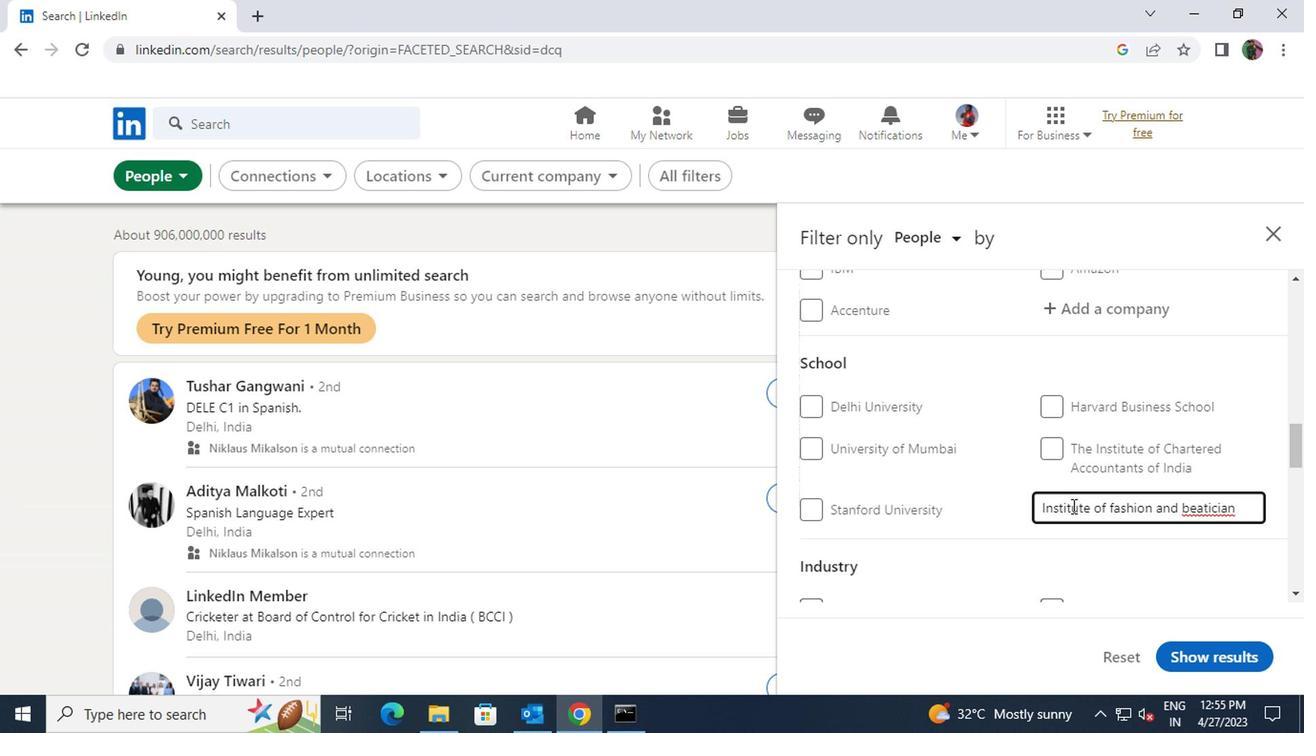 
Action: Mouse scrolled (1067, 507) with delta (0, 0)
Screenshot: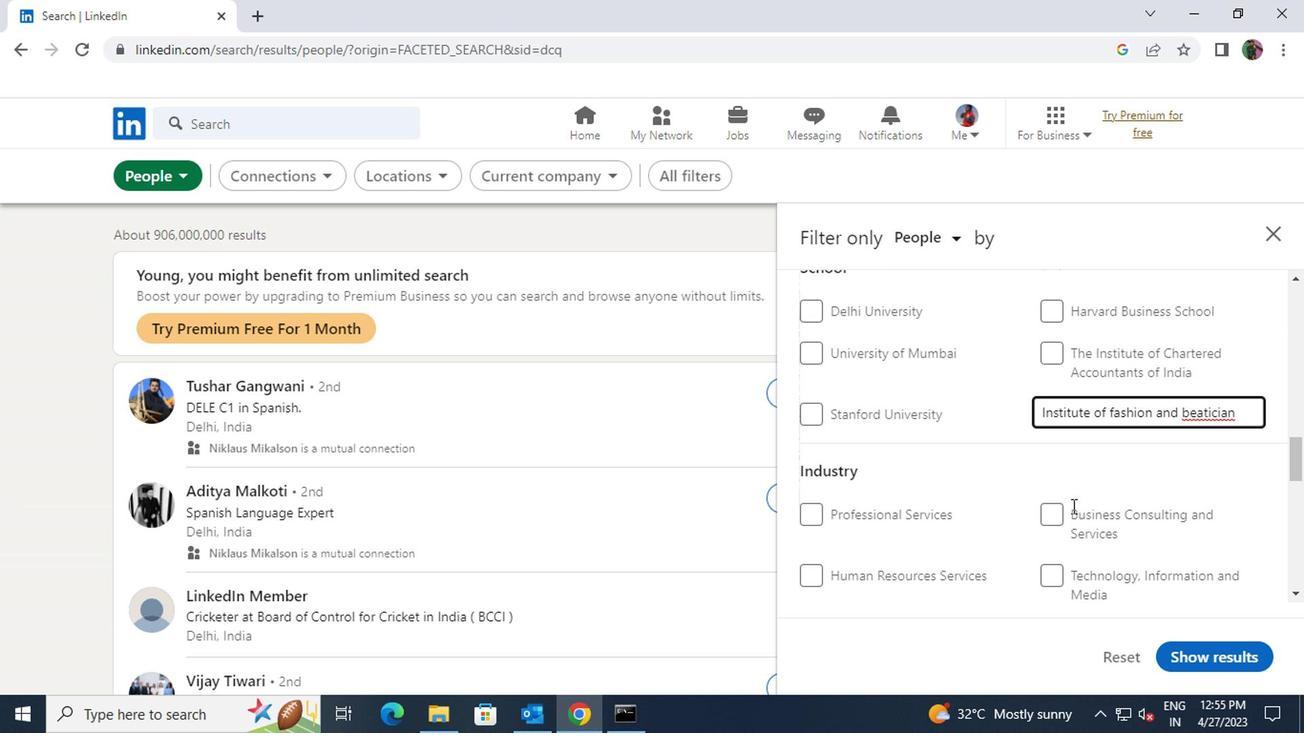 
Action: Mouse scrolled (1067, 507) with delta (0, 0)
Screenshot: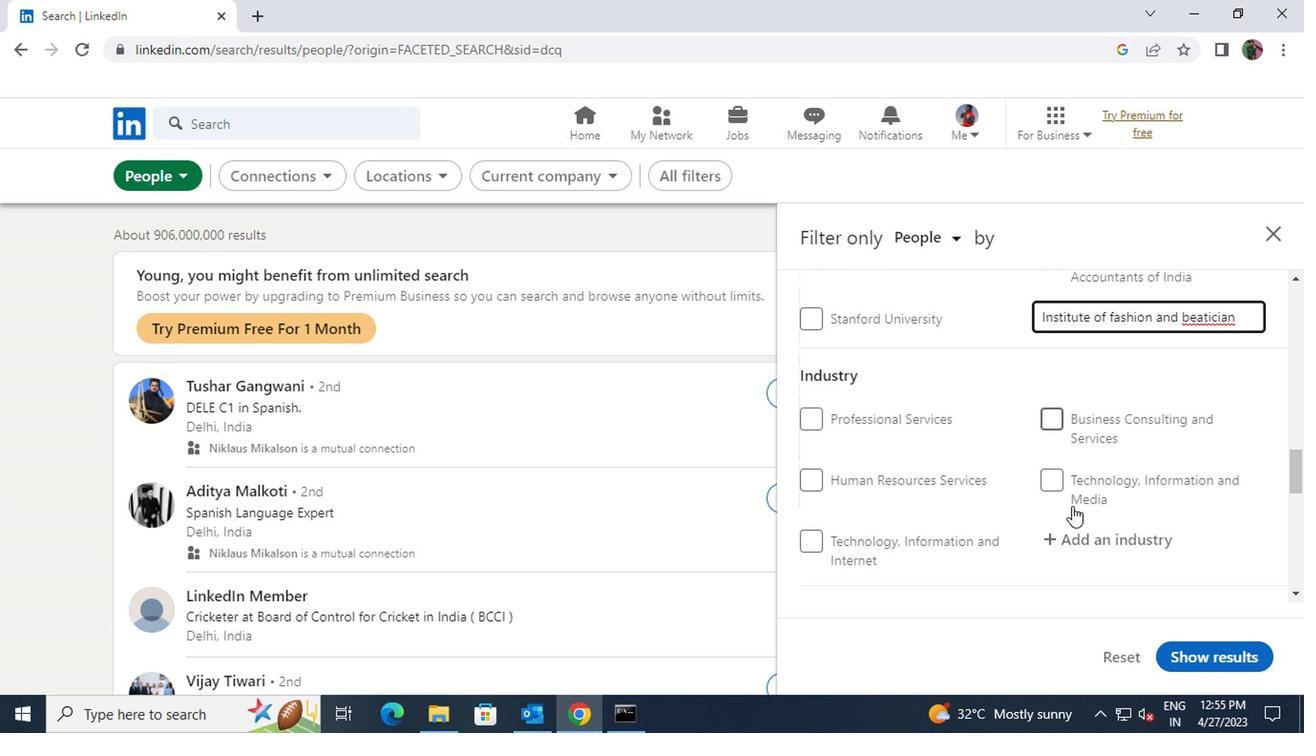 
Action: Mouse moved to (1066, 451)
Screenshot: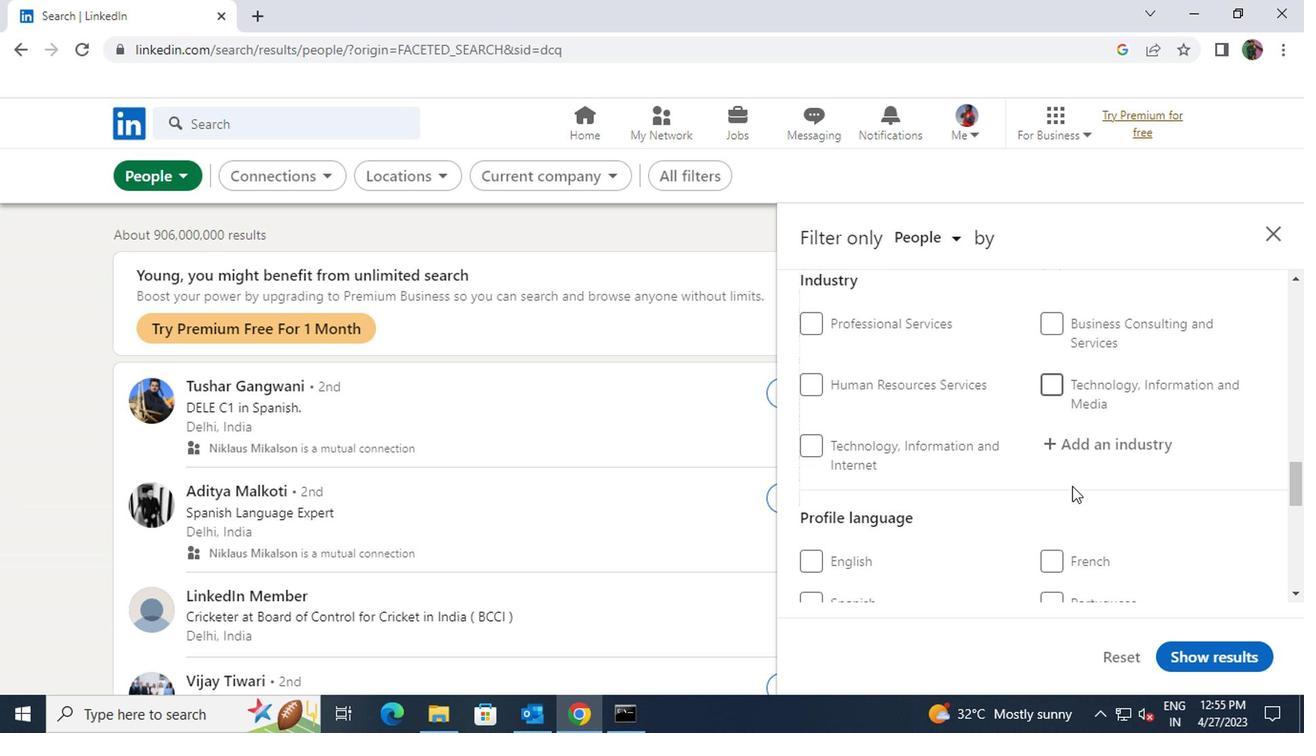 
Action: Mouse pressed left at (1066, 451)
Screenshot: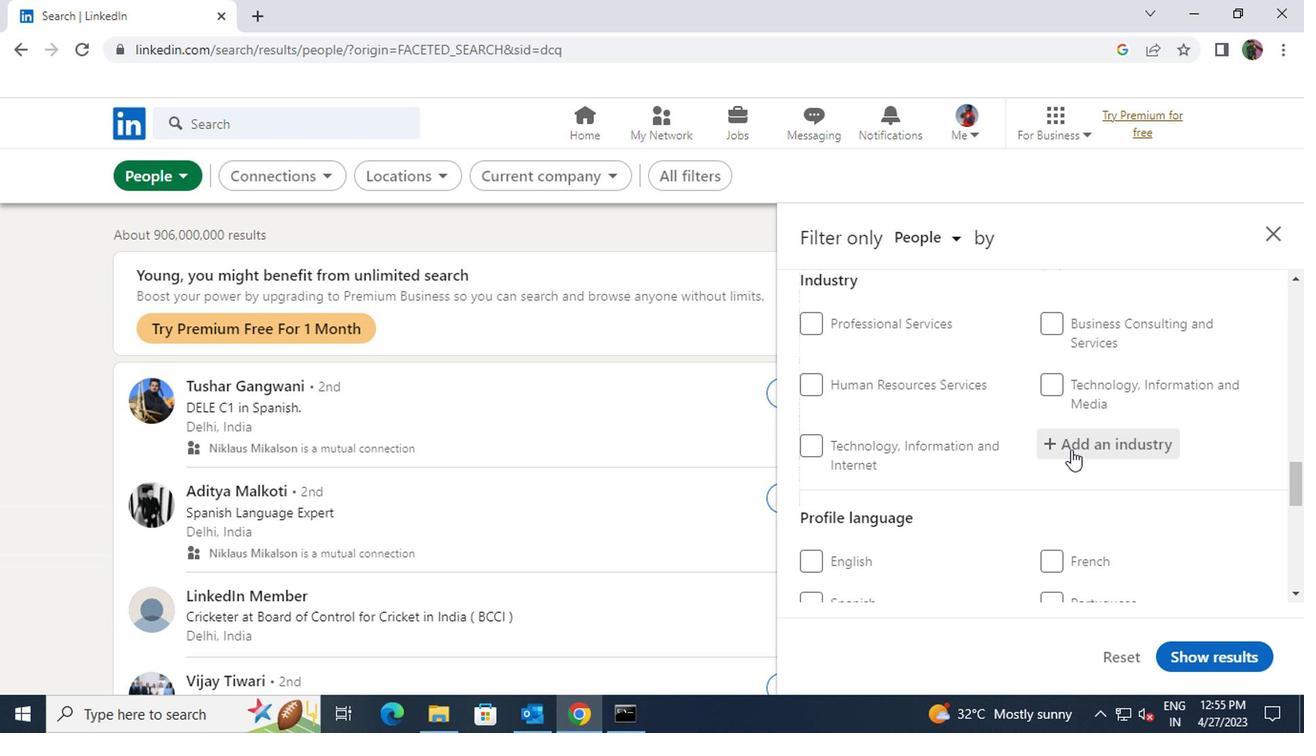 
Action: Key pressed <Key.shift>WHOLESALE
Screenshot: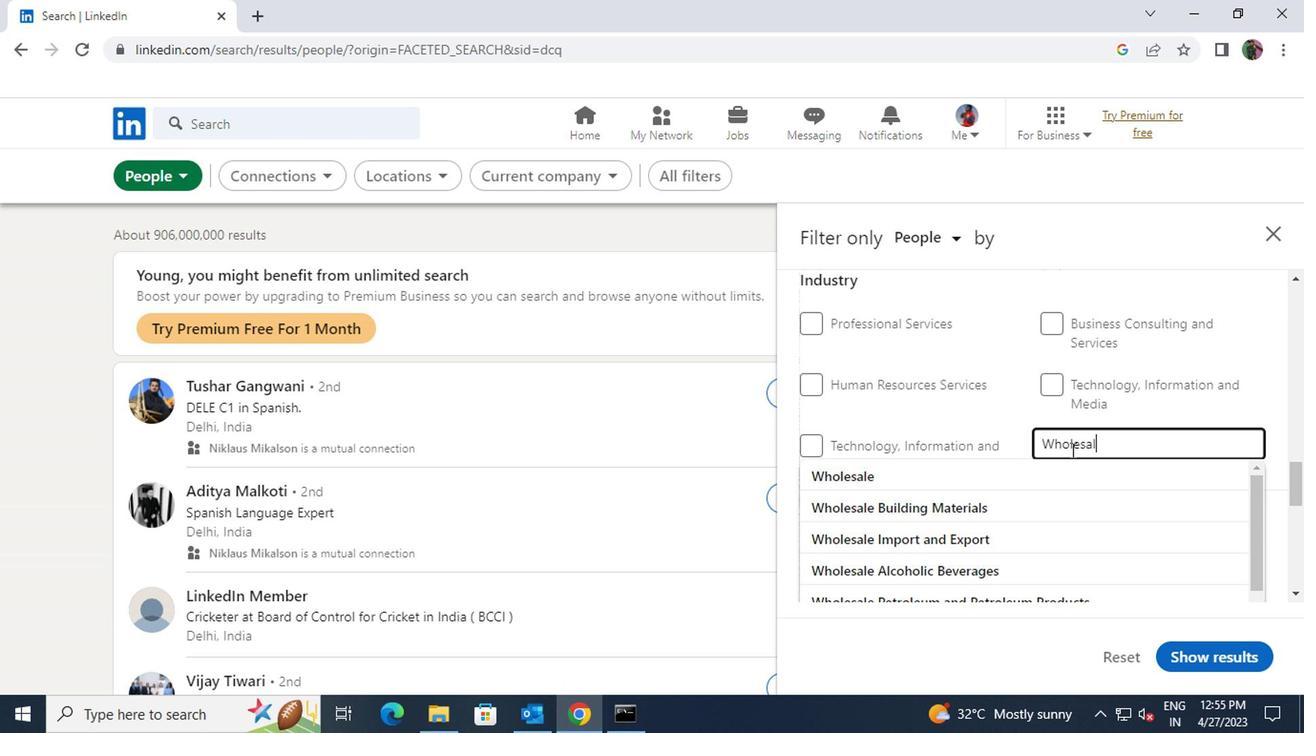 
Action: Mouse moved to (1058, 466)
Screenshot: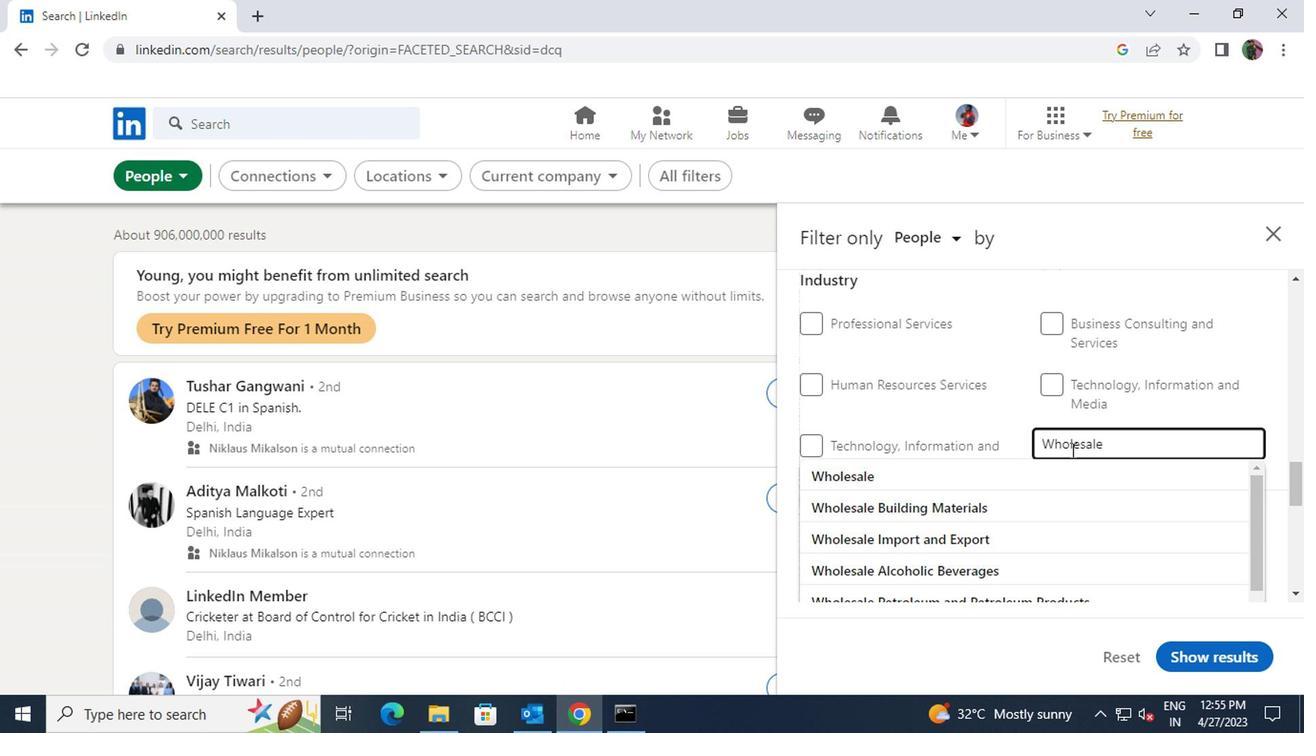 
Action: Mouse pressed left at (1058, 466)
Screenshot: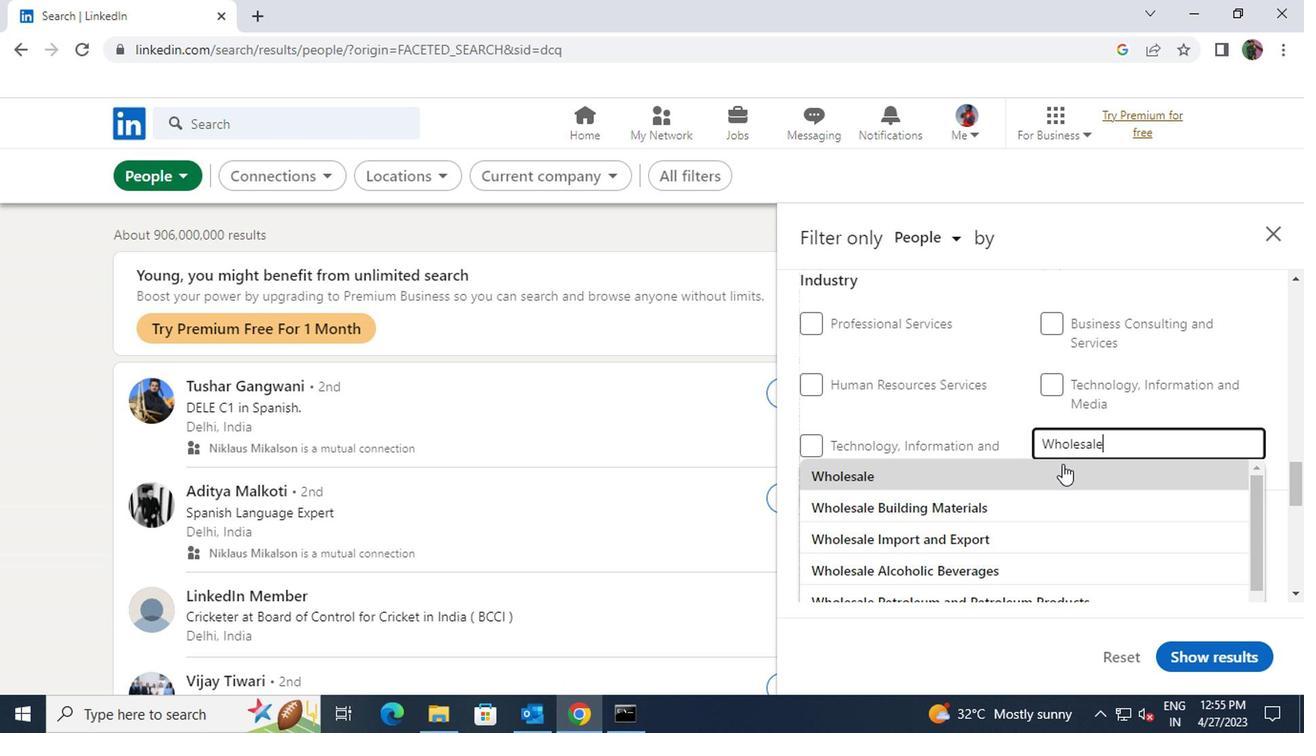 
Action: Mouse scrolled (1058, 465) with delta (0, 0)
Screenshot: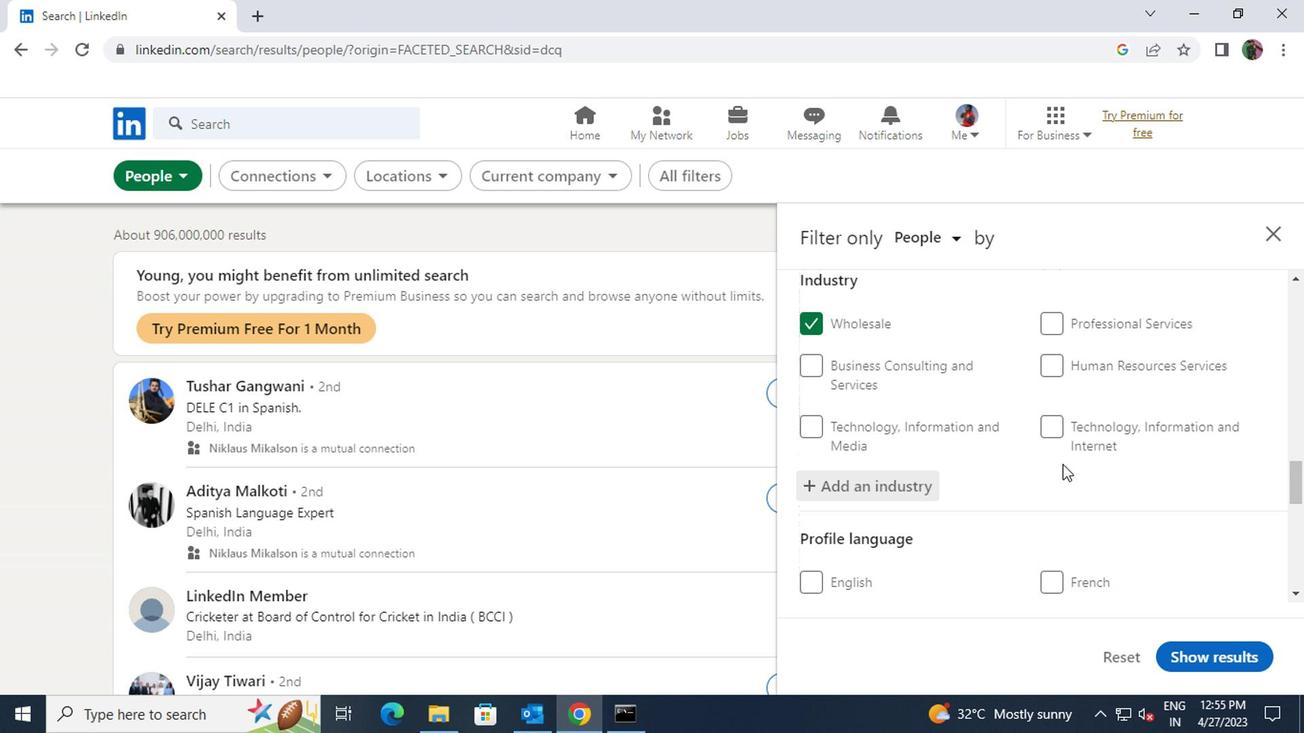 
Action: Mouse moved to (1051, 530)
Screenshot: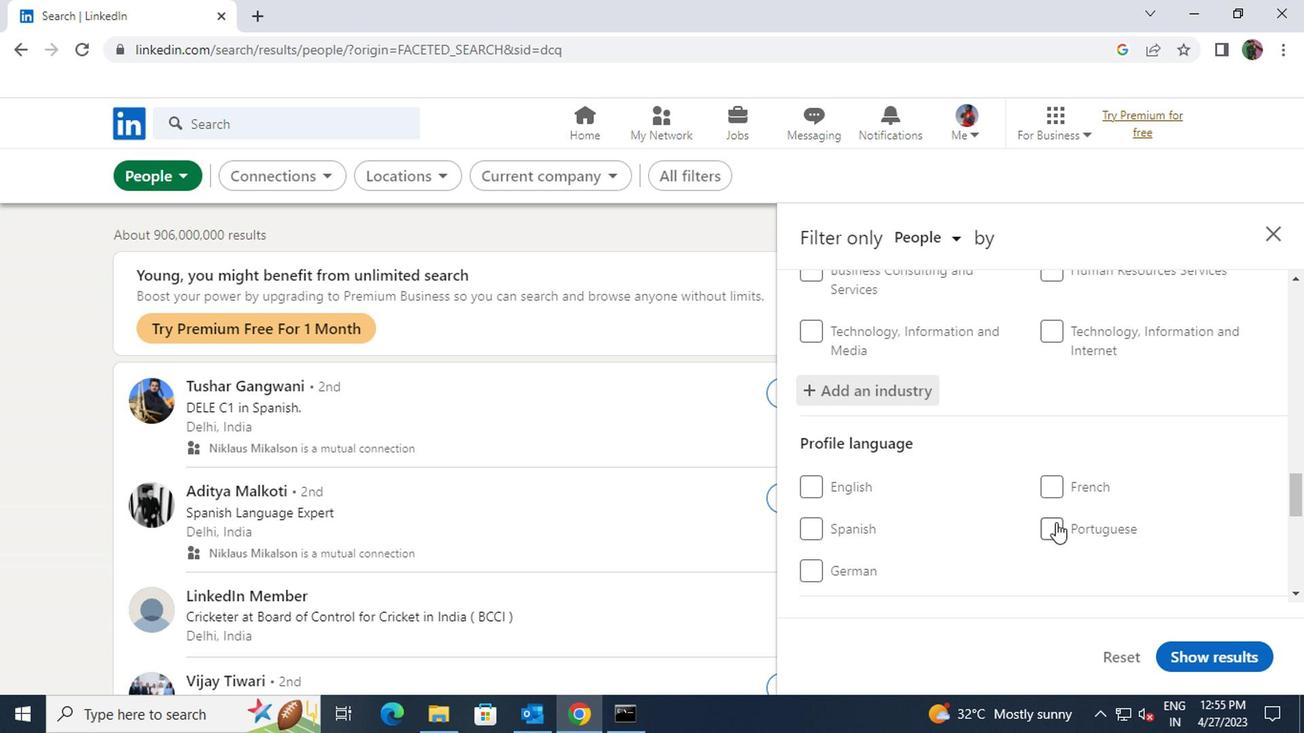 
Action: Mouse pressed left at (1051, 530)
Screenshot: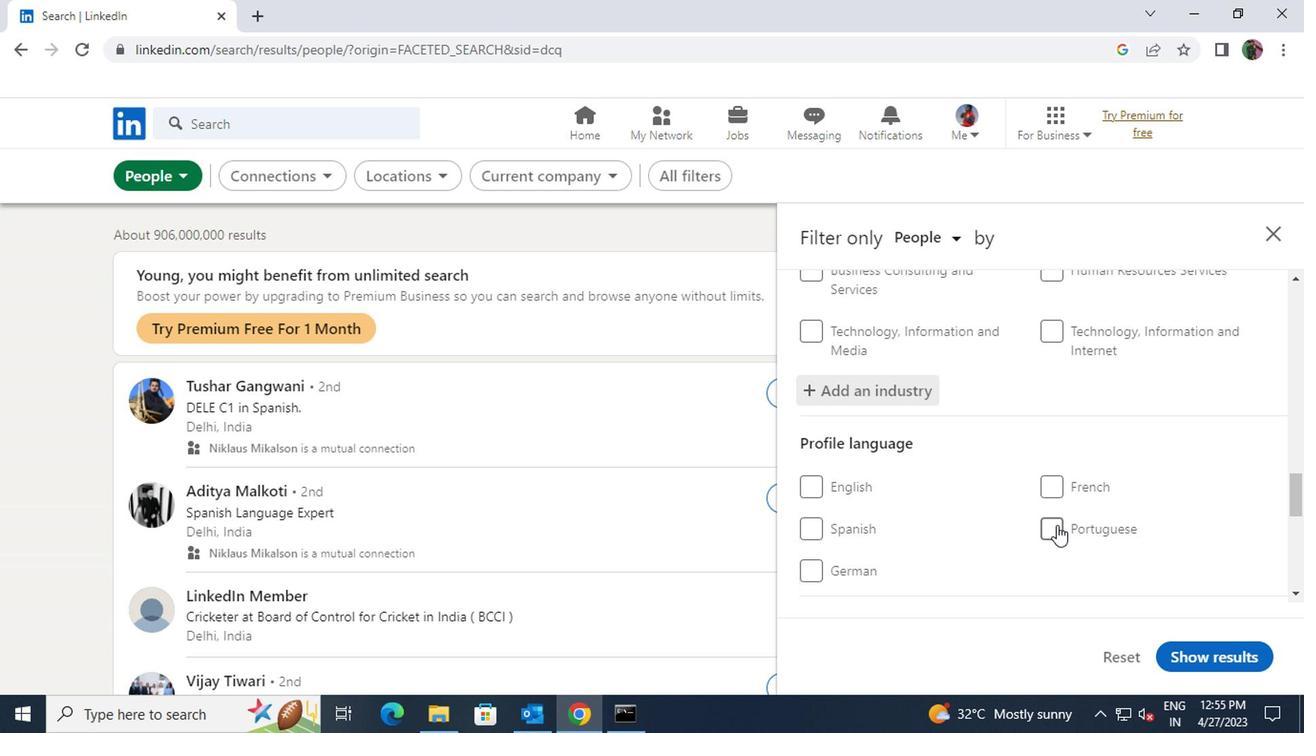 
Action: Mouse scrolled (1051, 530) with delta (0, 0)
Screenshot: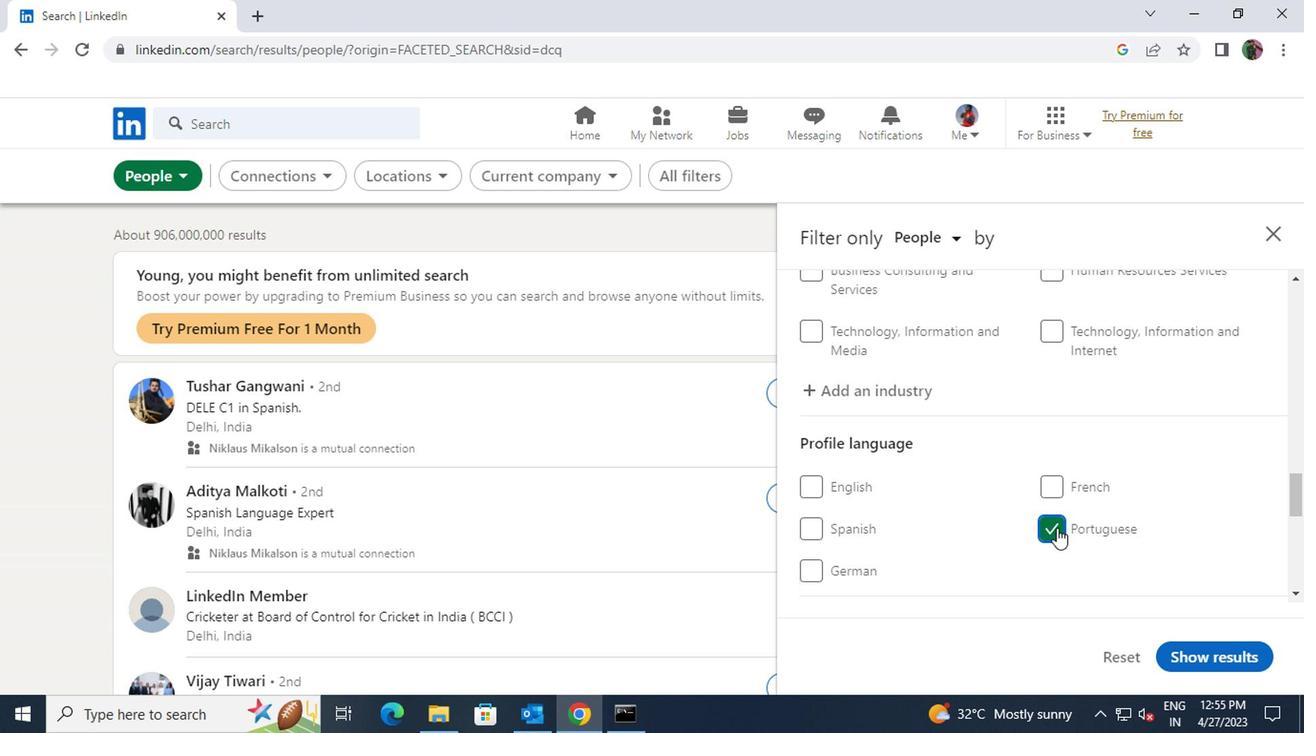 
Action: Mouse scrolled (1051, 530) with delta (0, 0)
Screenshot: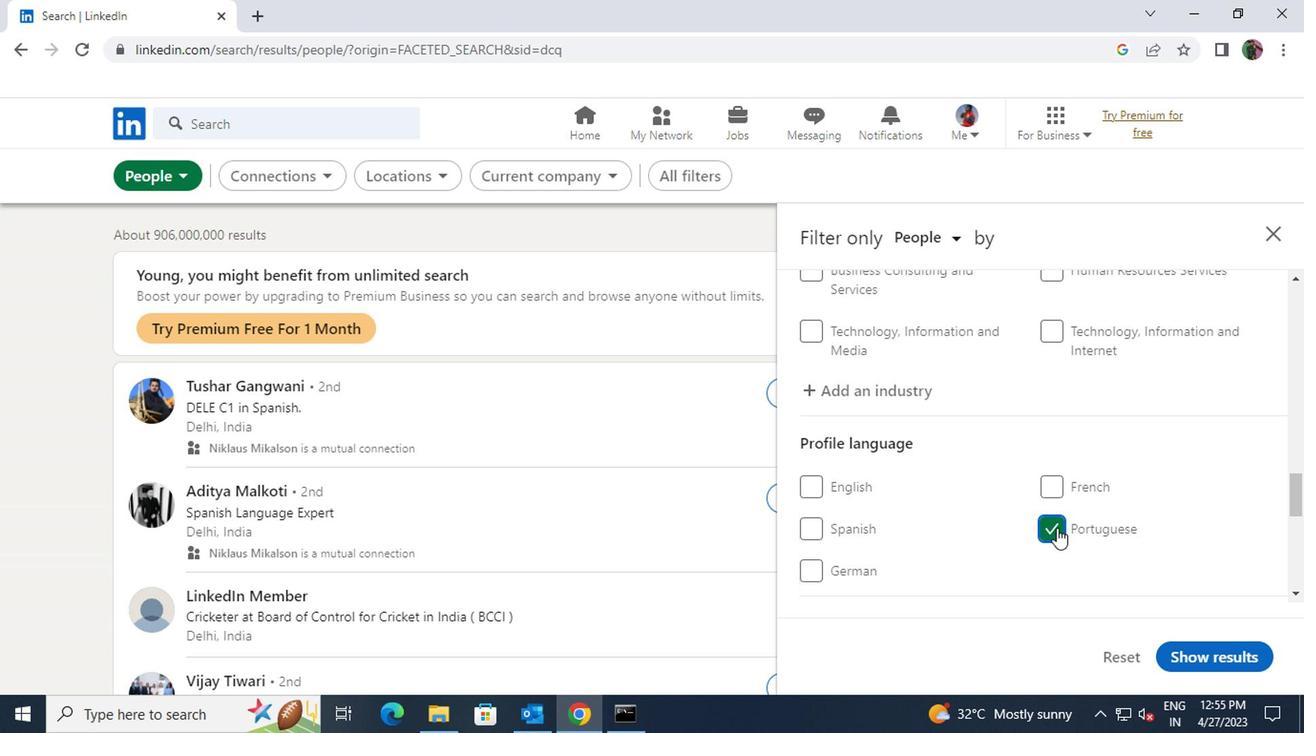 
Action: Mouse scrolled (1051, 530) with delta (0, 0)
Screenshot: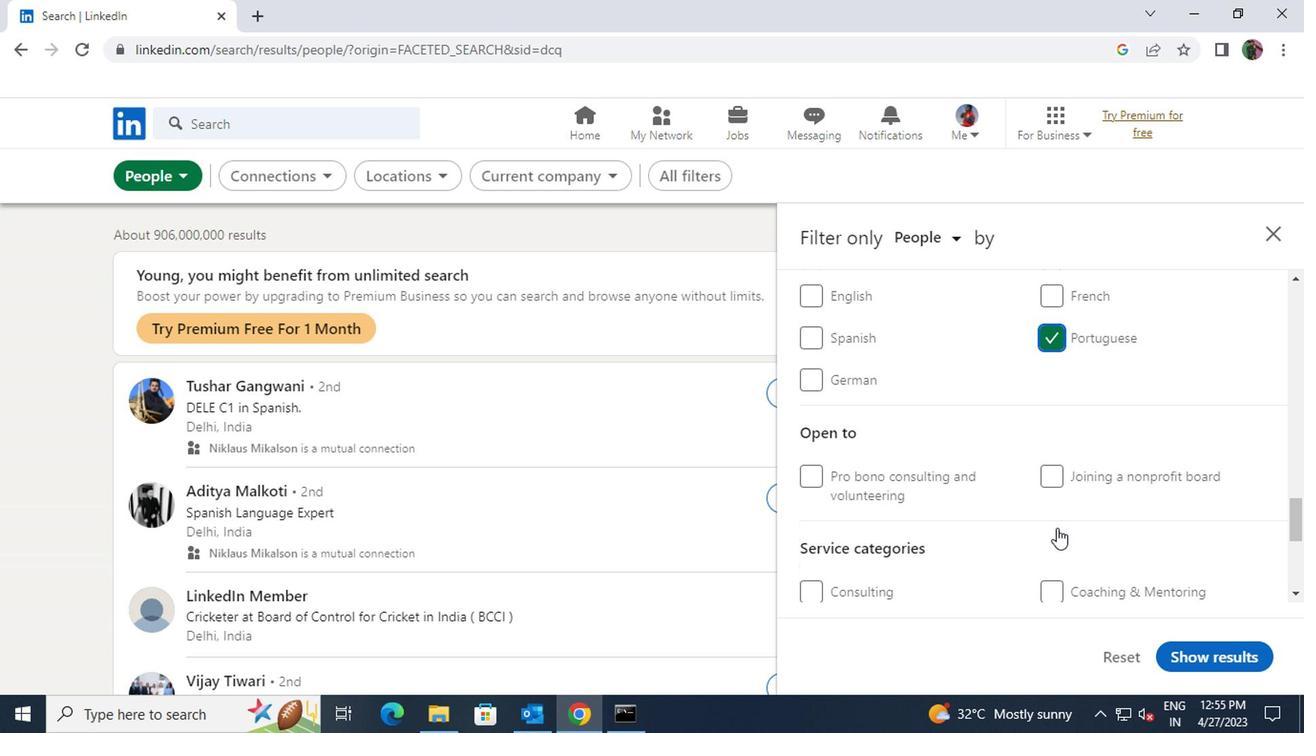 
Action: Mouse scrolled (1051, 530) with delta (0, 0)
Screenshot: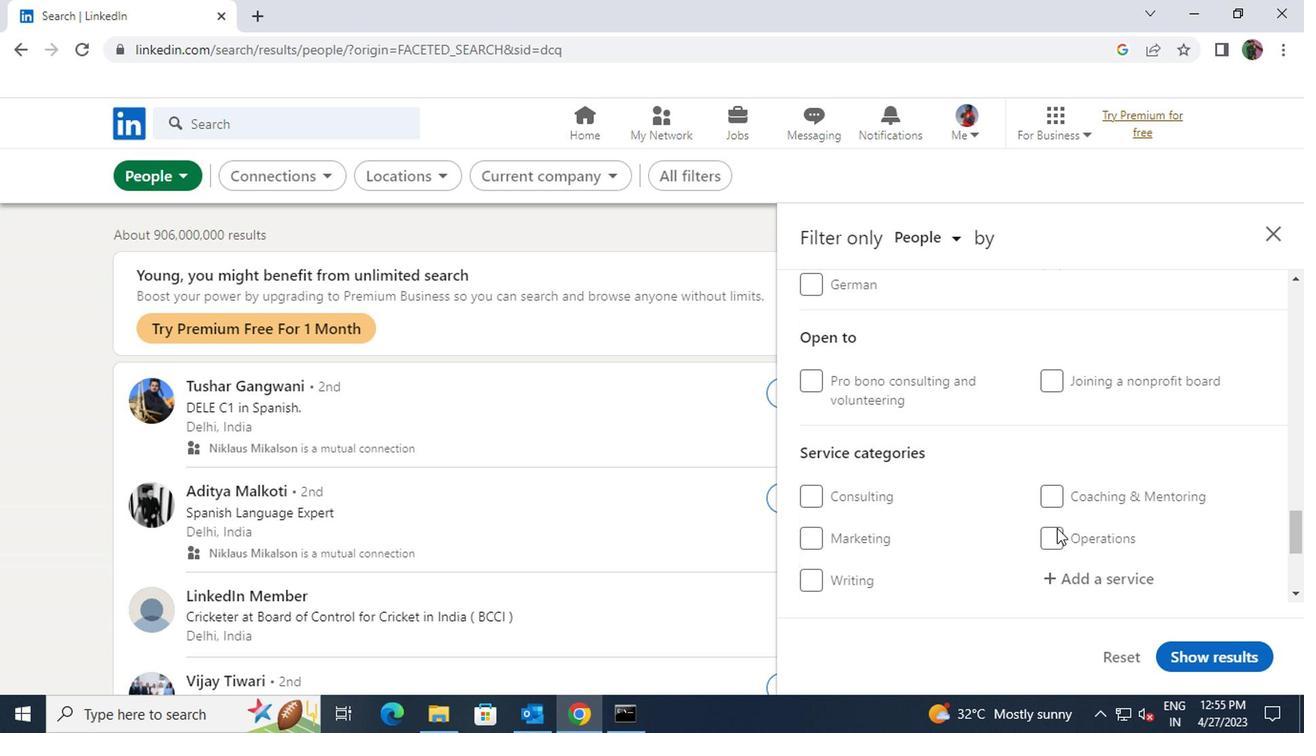 
Action: Mouse moved to (1072, 482)
Screenshot: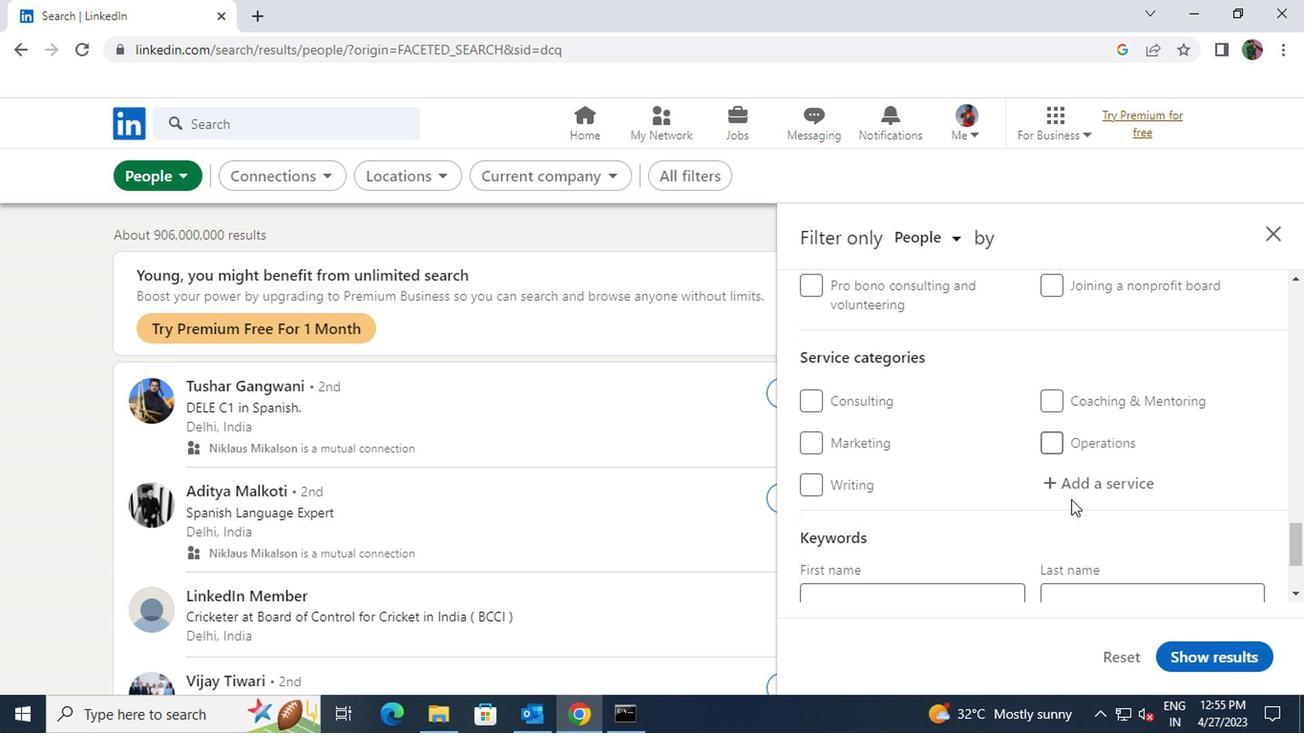
Action: Mouse pressed left at (1072, 482)
Screenshot: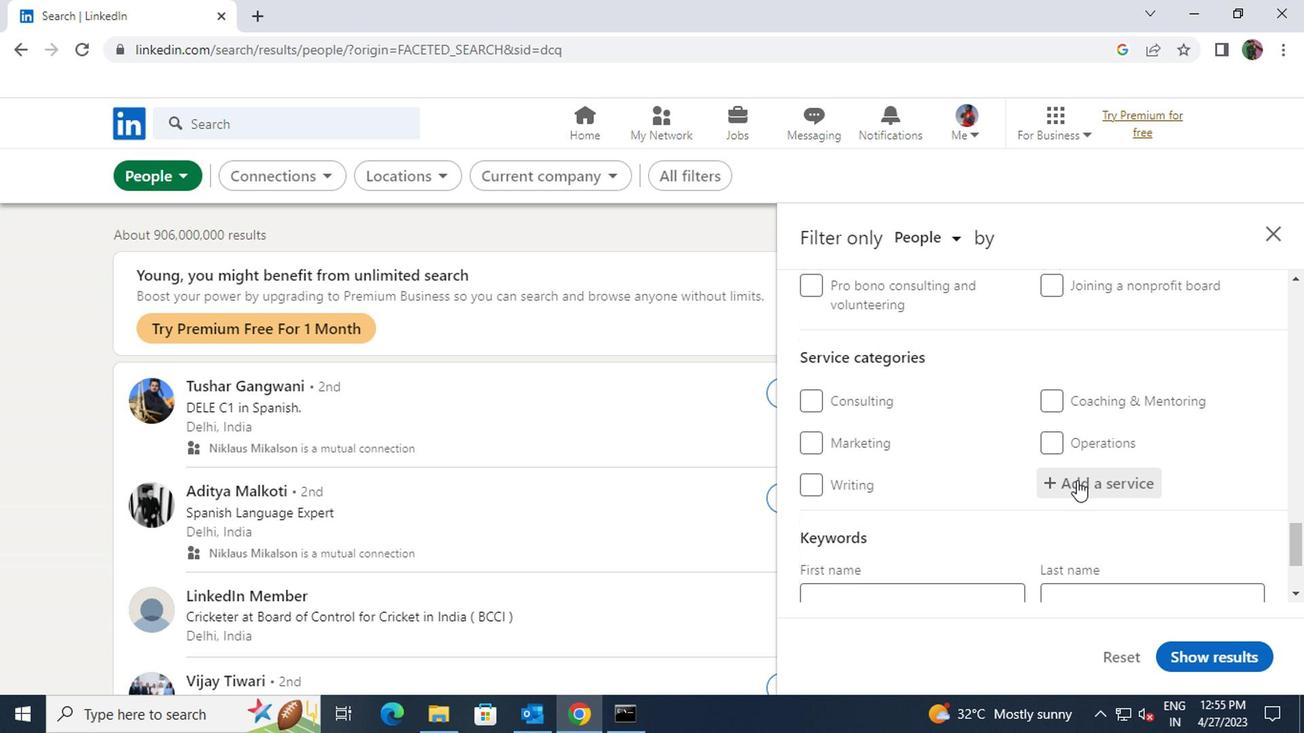 
Action: Key pressed <Key.shift>SEARCH<Key.space>ENG
Screenshot: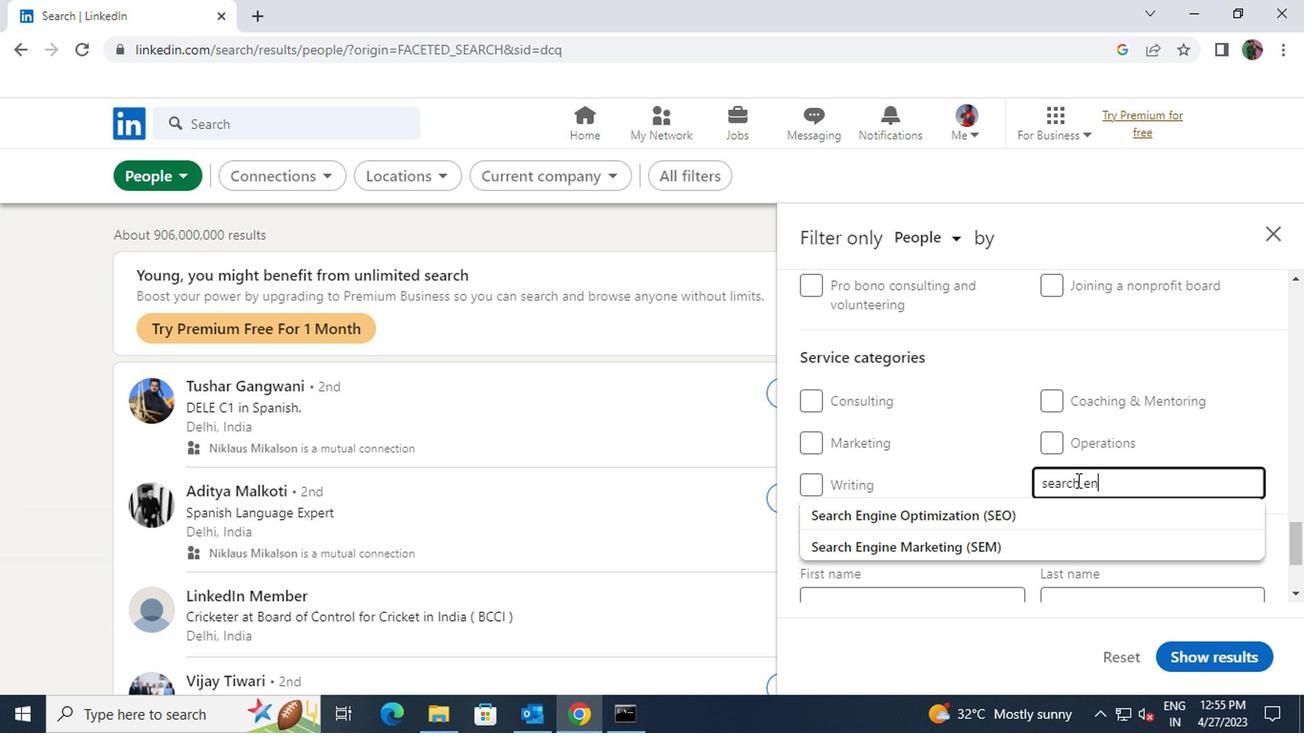 
Action: Mouse moved to (1067, 532)
Screenshot: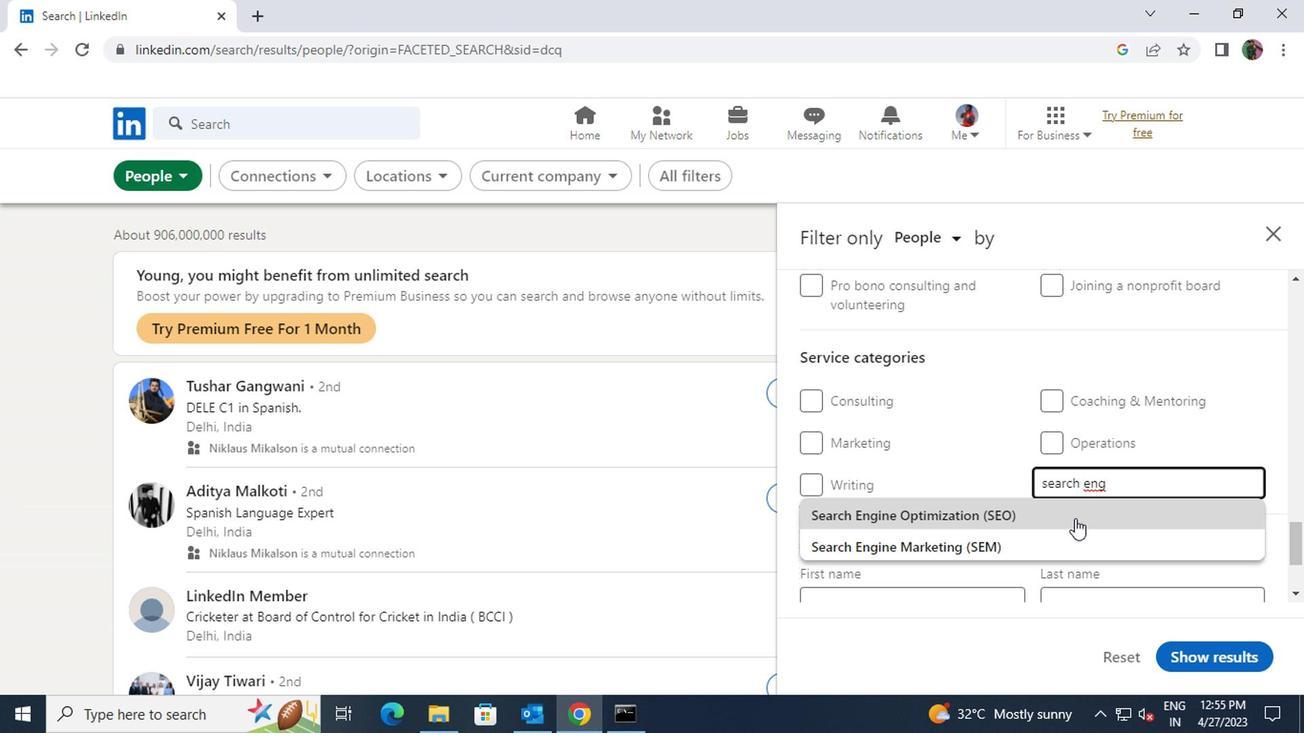 
Action: Mouse pressed left at (1067, 532)
Screenshot: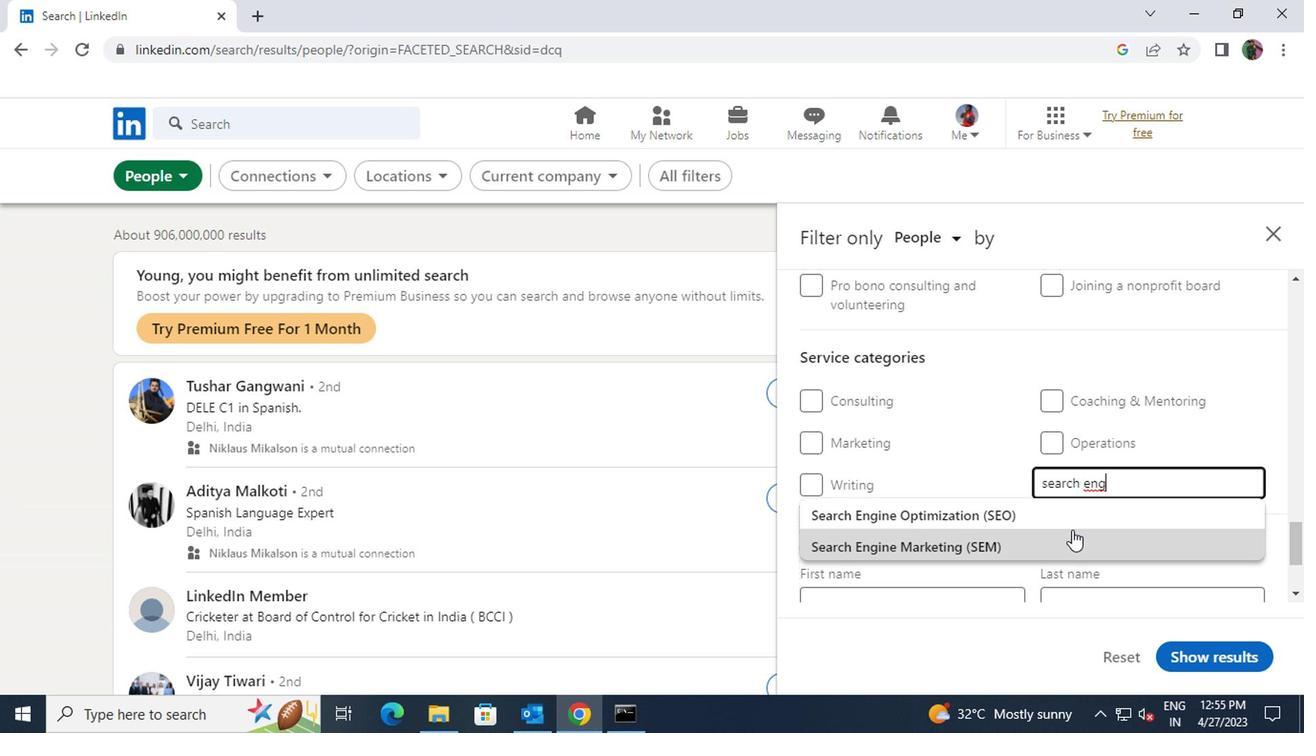 
Action: Mouse scrolled (1067, 531) with delta (0, -1)
Screenshot: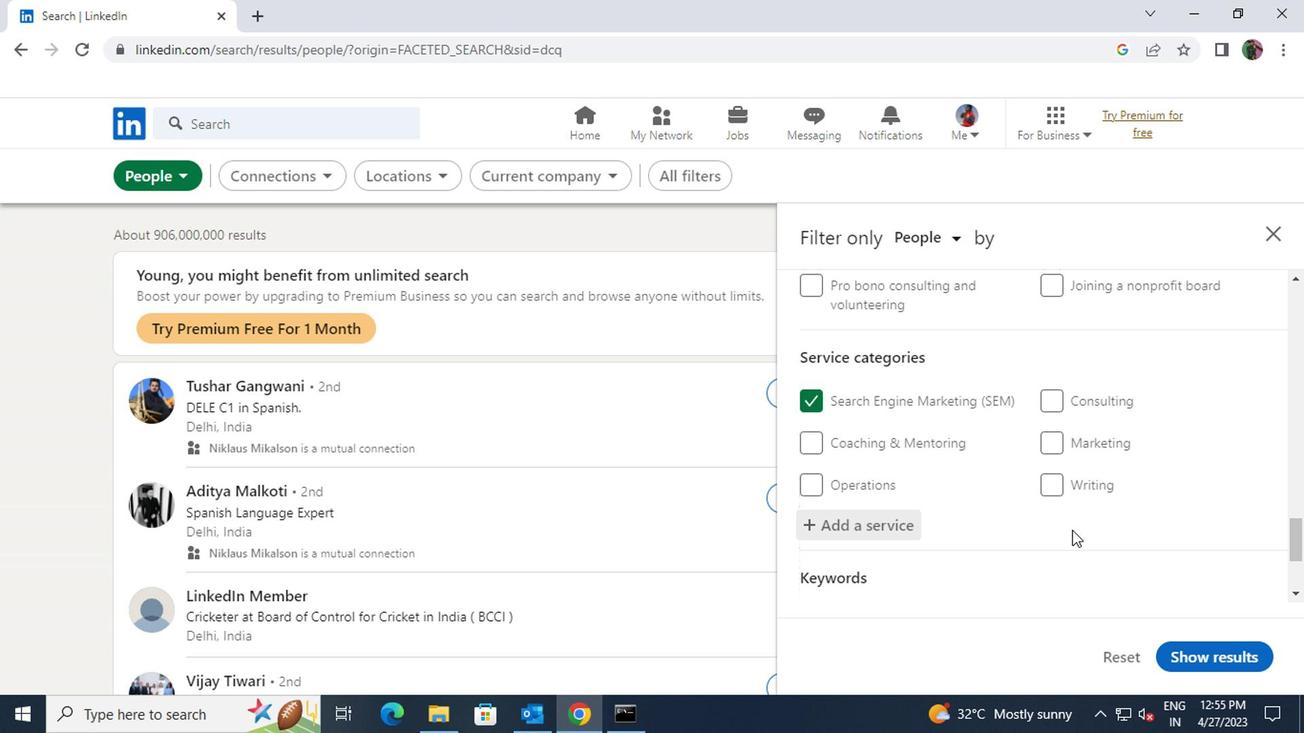 
Action: Mouse moved to (1067, 533)
Screenshot: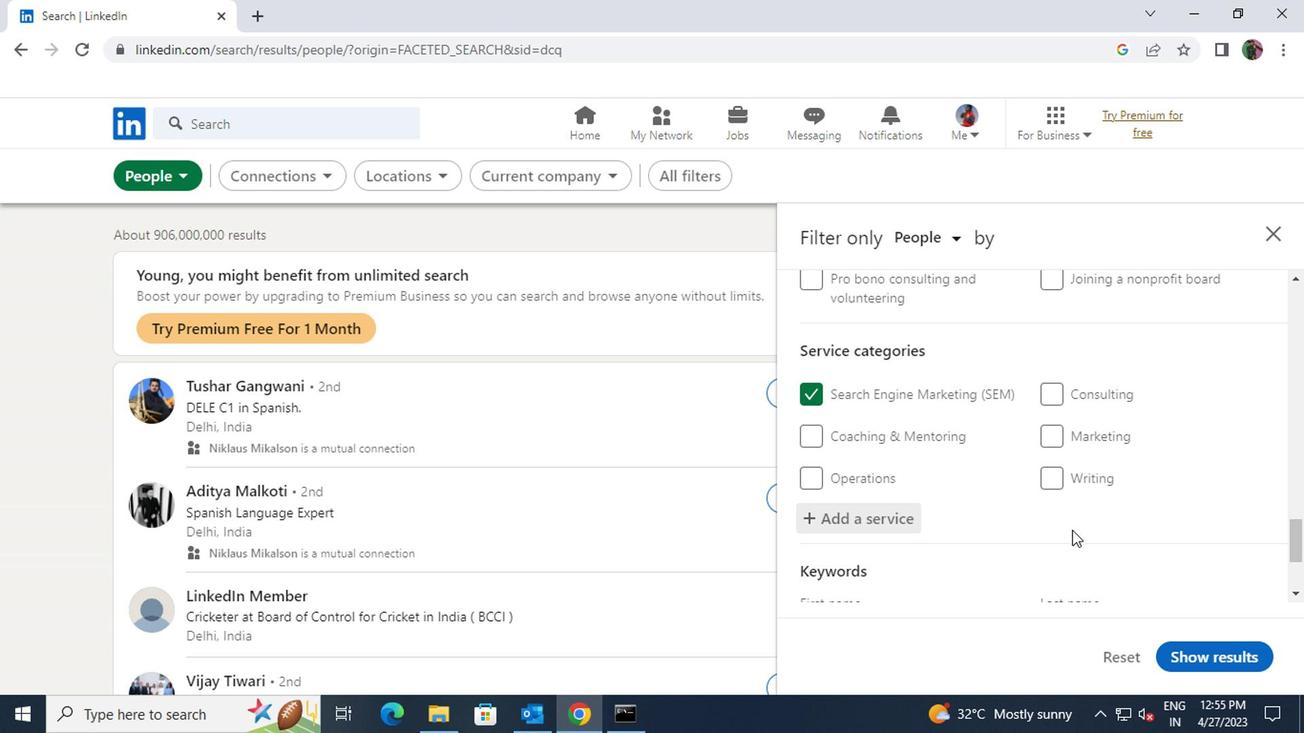 
Action: Mouse scrolled (1067, 532) with delta (0, 0)
Screenshot: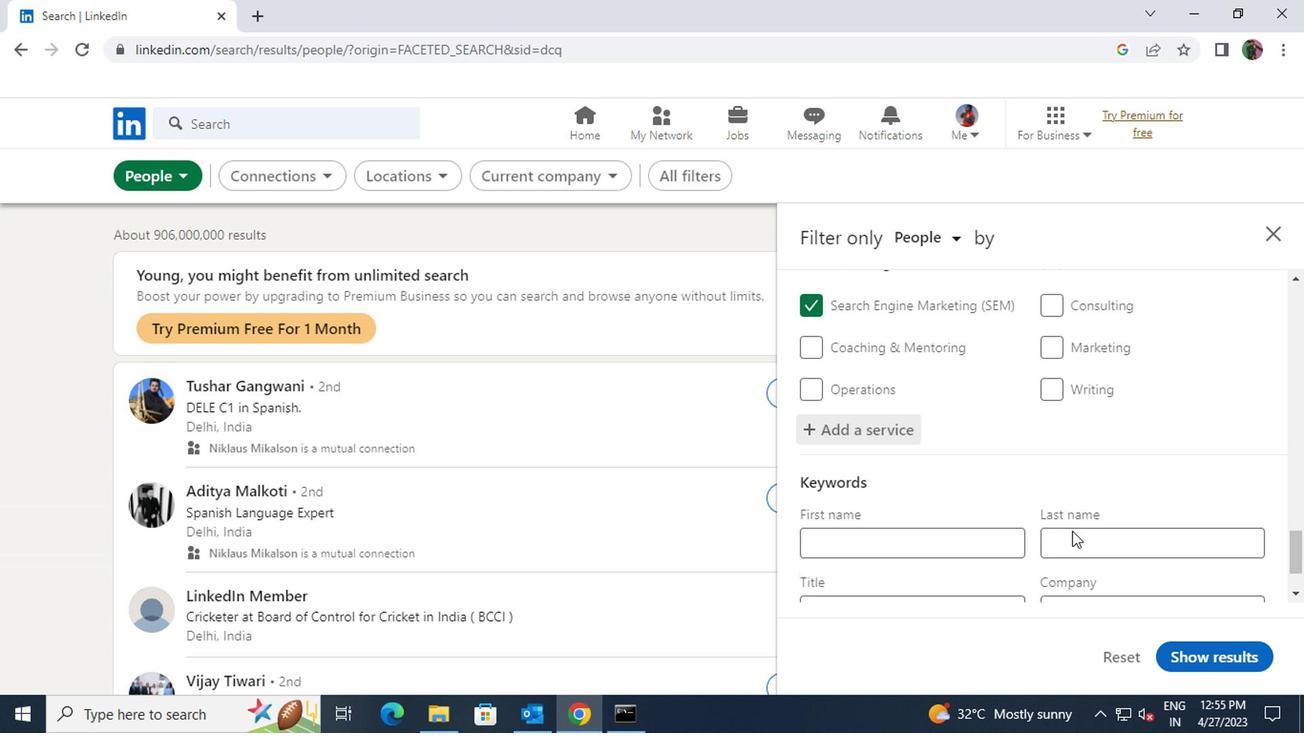 
Action: Mouse moved to (995, 510)
Screenshot: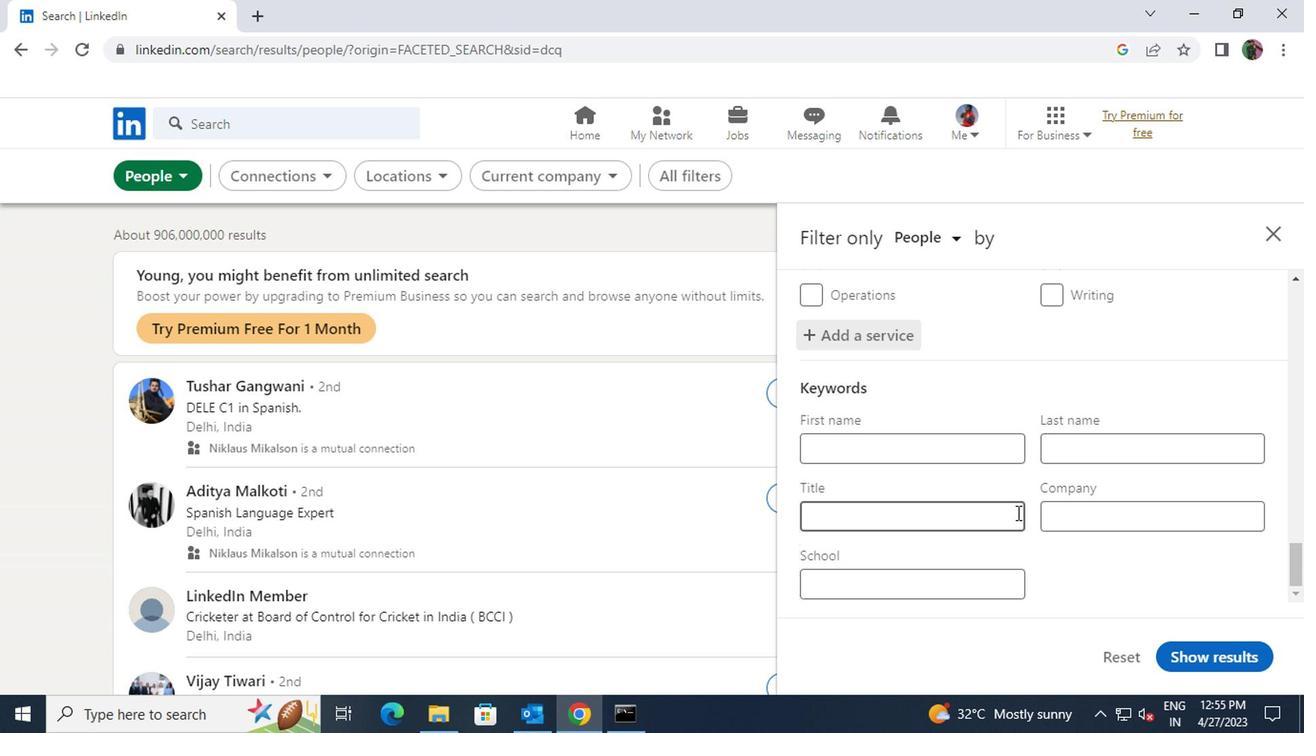 
Action: Mouse pressed left at (995, 510)
Screenshot: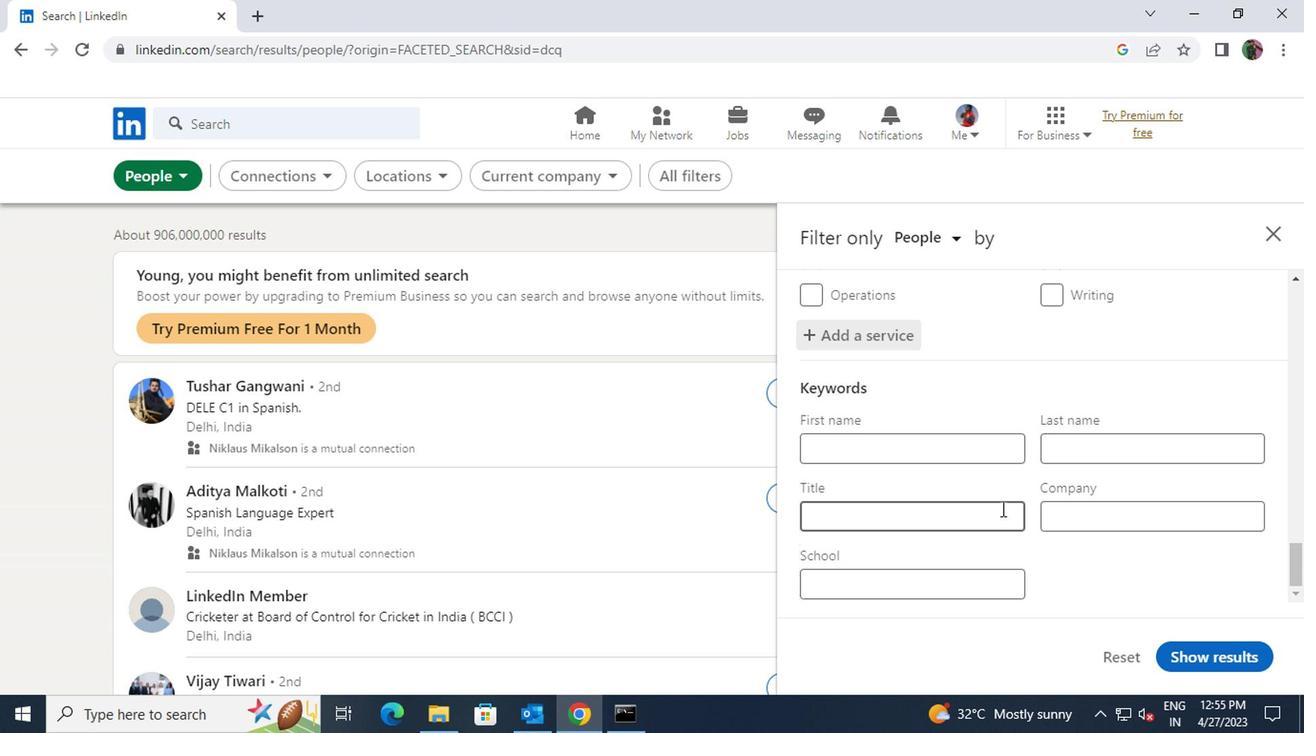 
Action: Key pressed <Key.shift>BEAUTICIAN
Screenshot: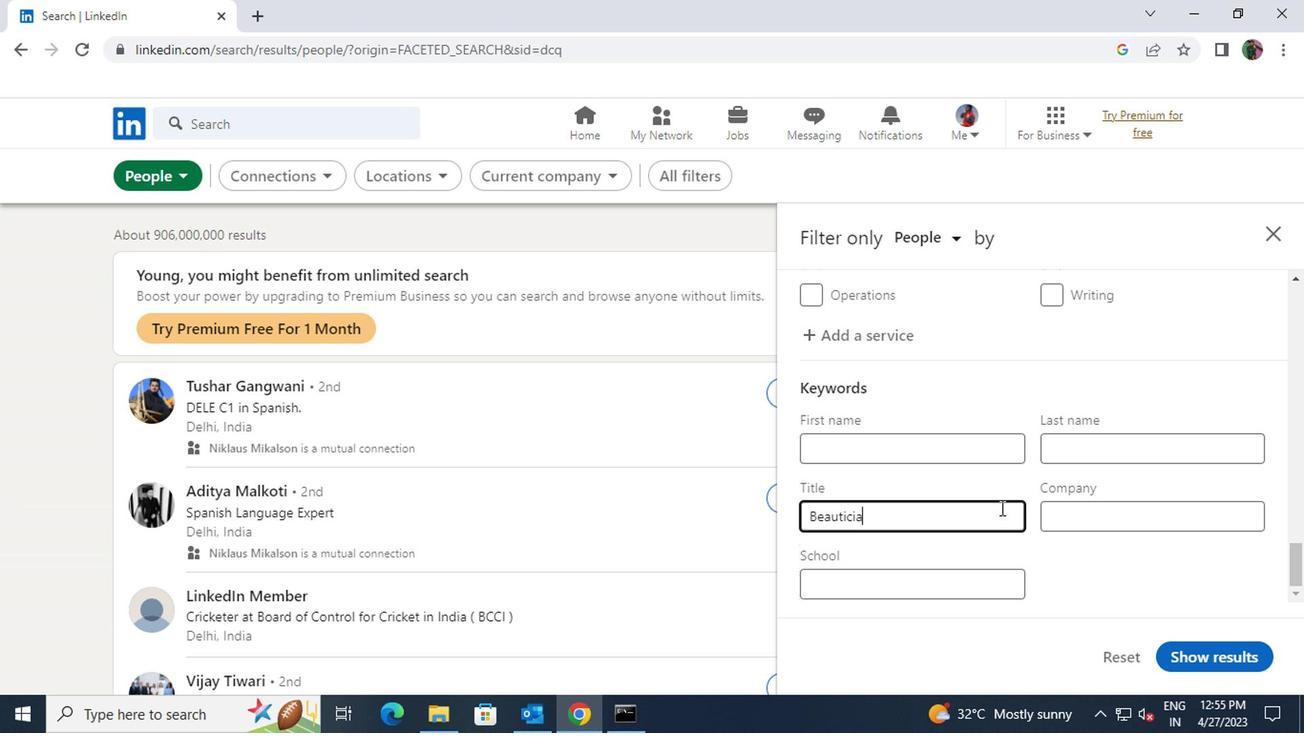 
Action: Mouse moved to (1192, 654)
Screenshot: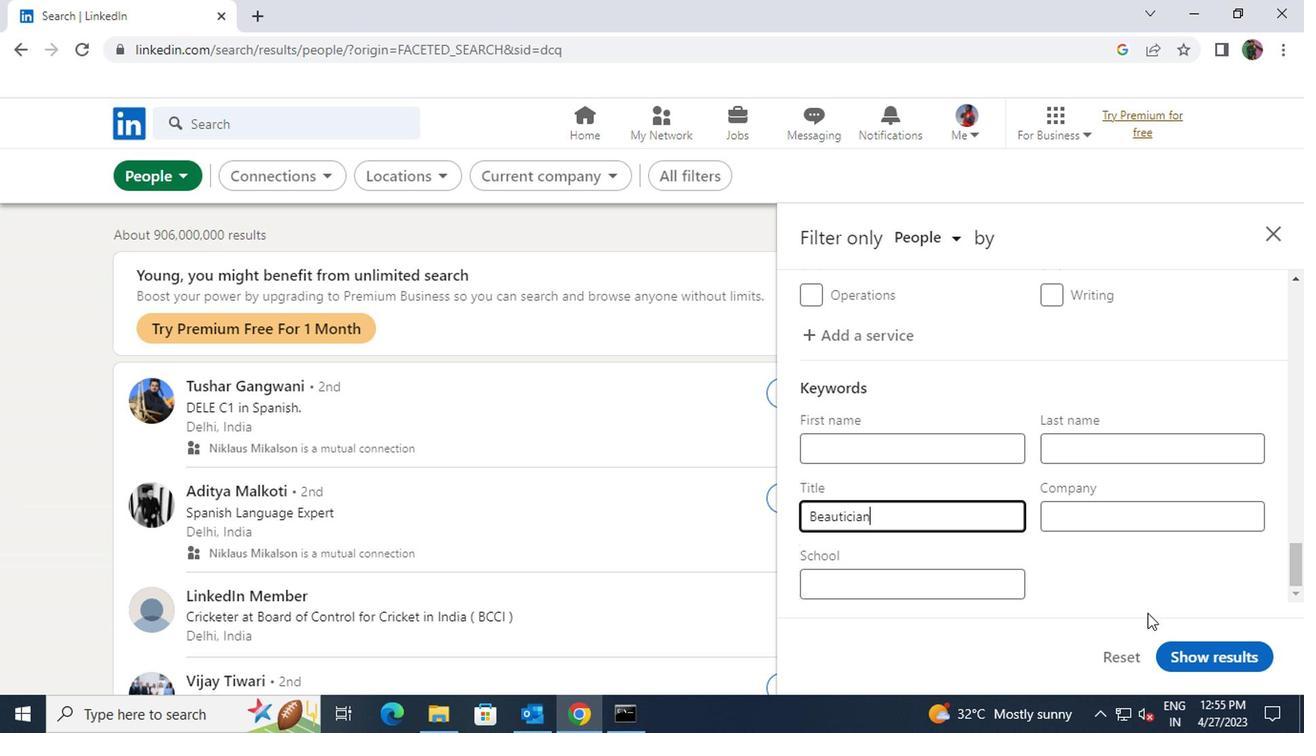 
Action: Mouse pressed left at (1192, 654)
Screenshot: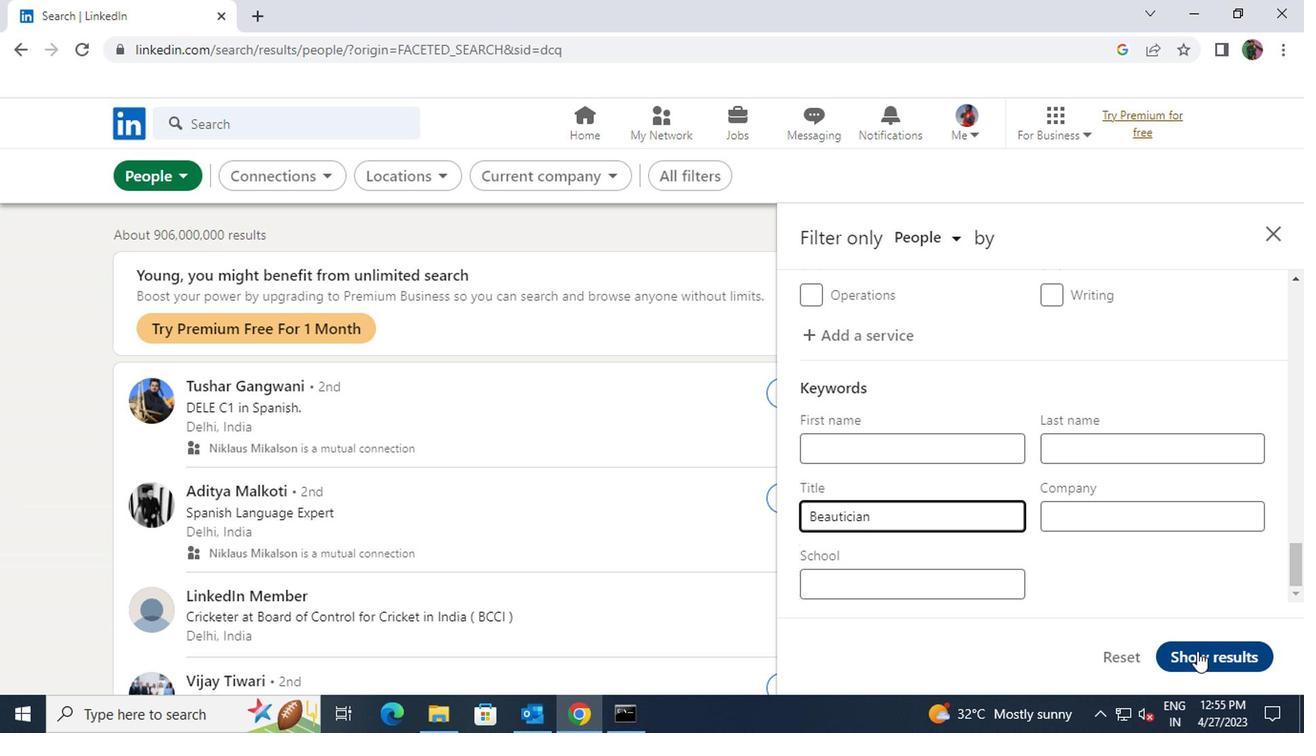 
